 Task: Find connections with filter location Villazón with filter topic #DigitalMarketingwith filter profile language Potuguese with filter current company Pocket FM with filter school JAGRAN COLLEGE OF ARTS, SCIENCE & COMMERCE, JUHI, with filter industry Glass, Ceramics and Concrete Manufacturing with filter service category CateringChange with filter keywords title Accounting Analyst
Action: Mouse moved to (552, 82)
Screenshot: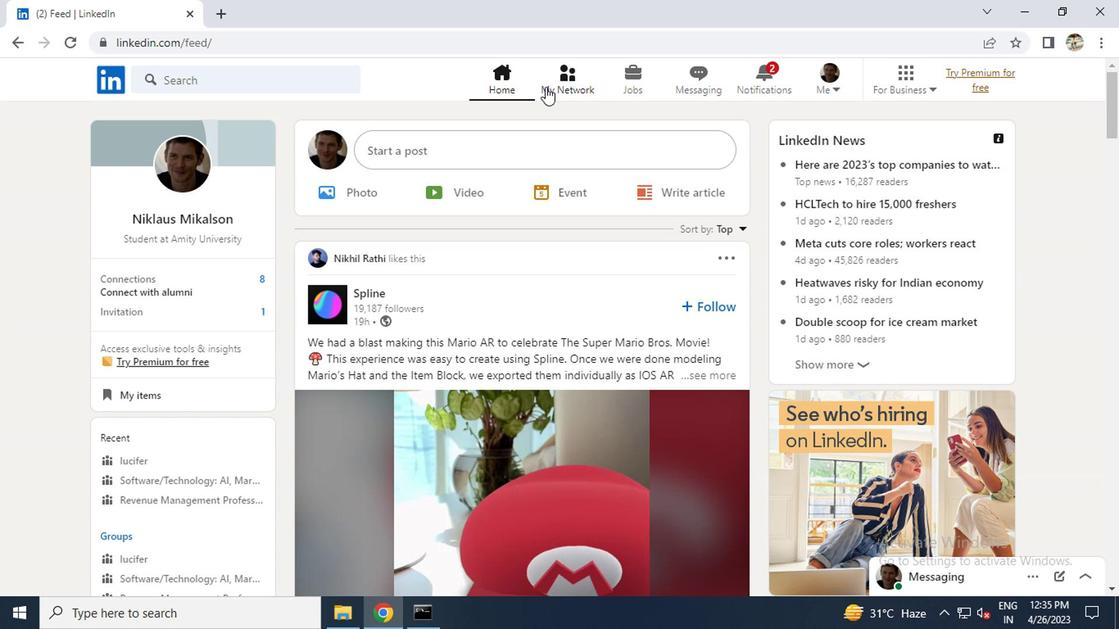 
Action: Mouse pressed left at (552, 82)
Screenshot: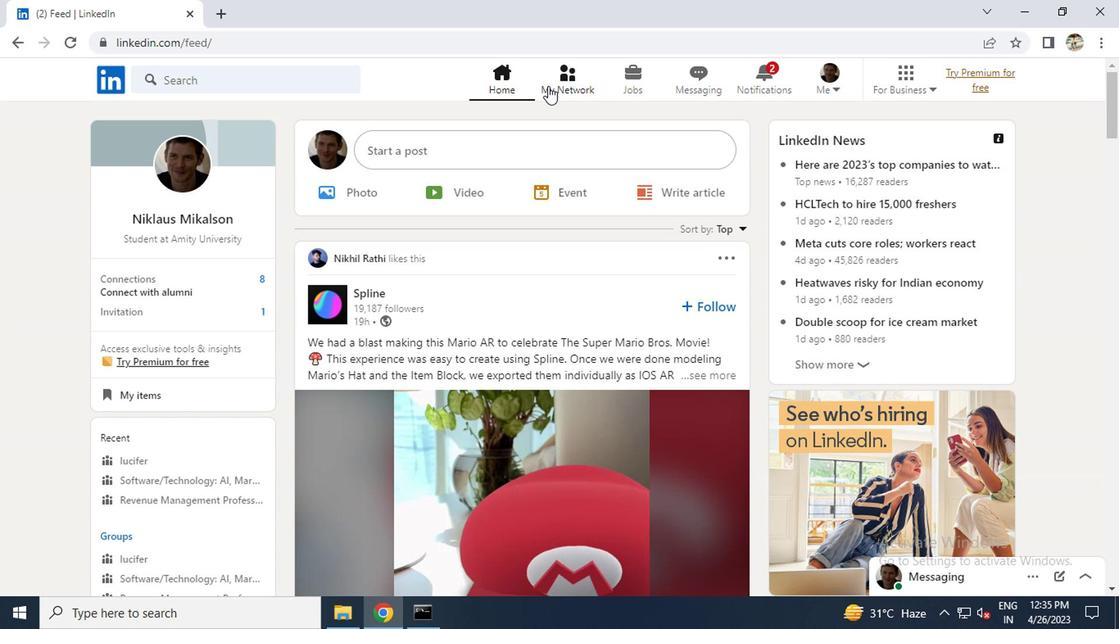 
Action: Mouse moved to (194, 172)
Screenshot: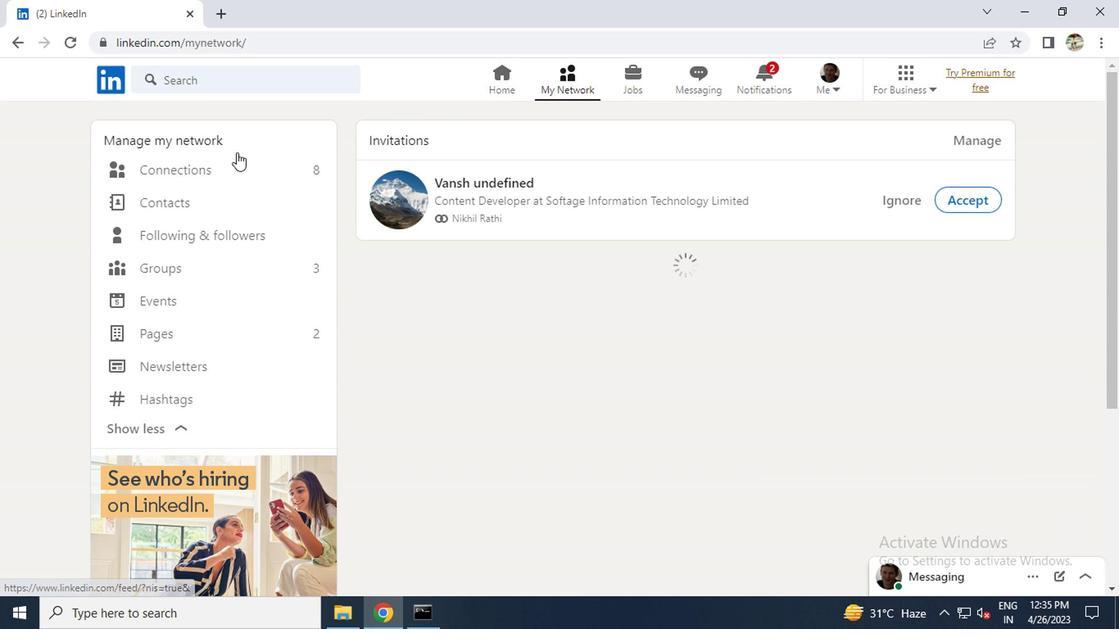 
Action: Mouse pressed left at (194, 172)
Screenshot: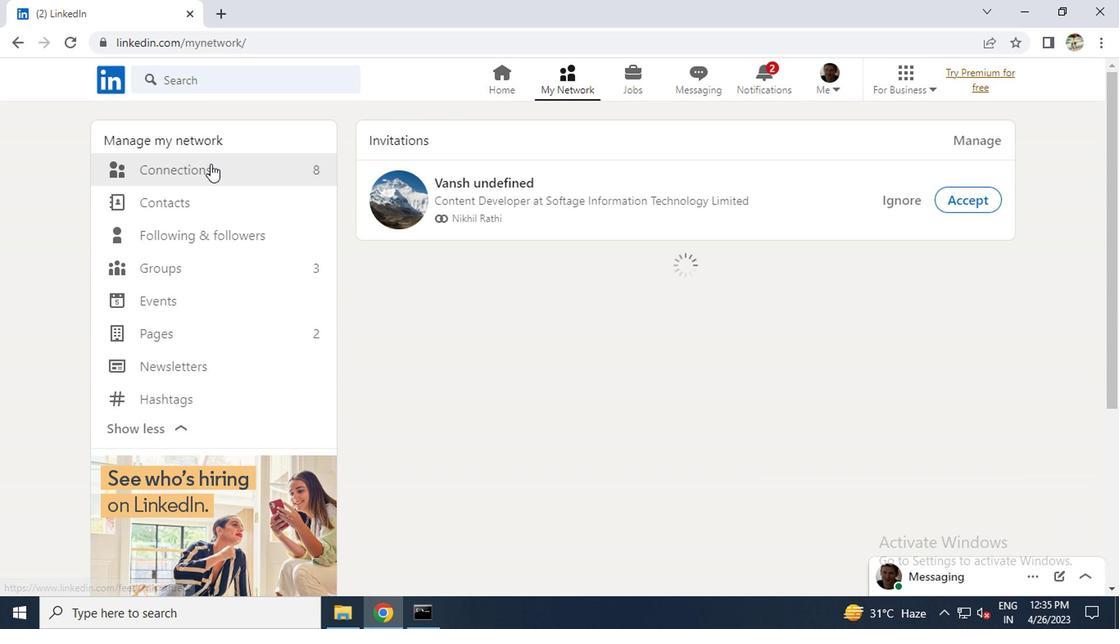 
Action: Mouse moved to (658, 172)
Screenshot: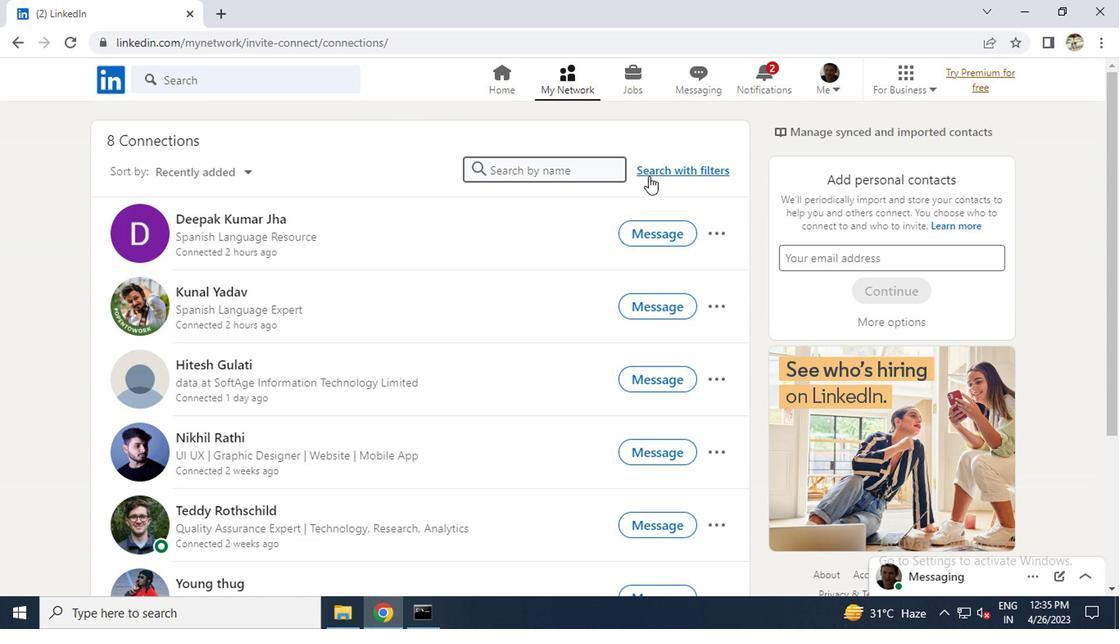 
Action: Mouse pressed left at (658, 172)
Screenshot: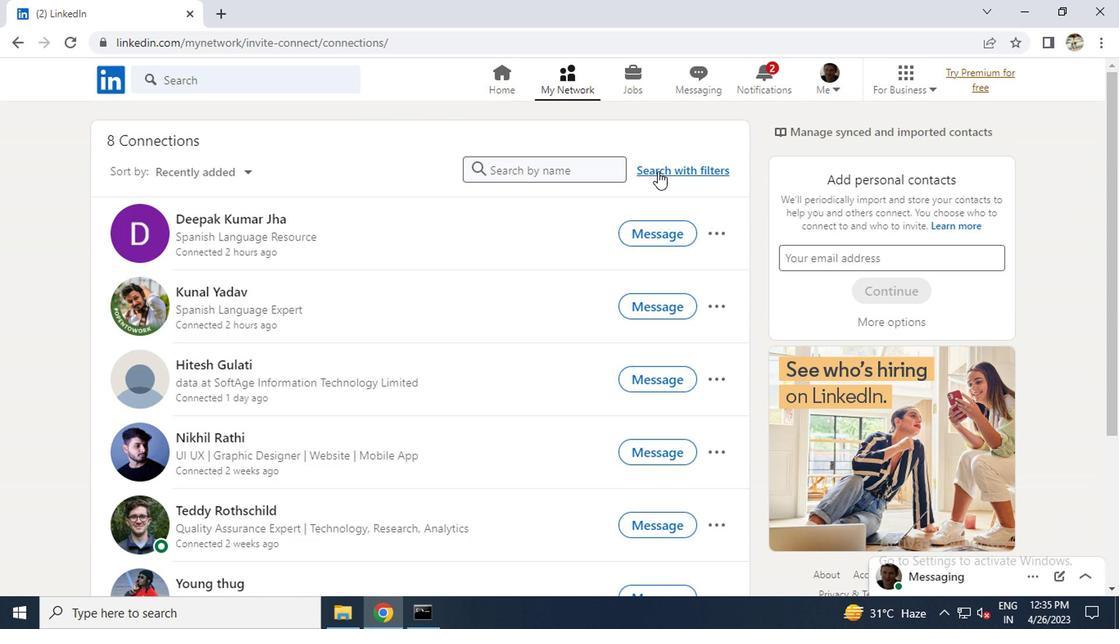 
Action: Mouse moved to (531, 120)
Screenshot: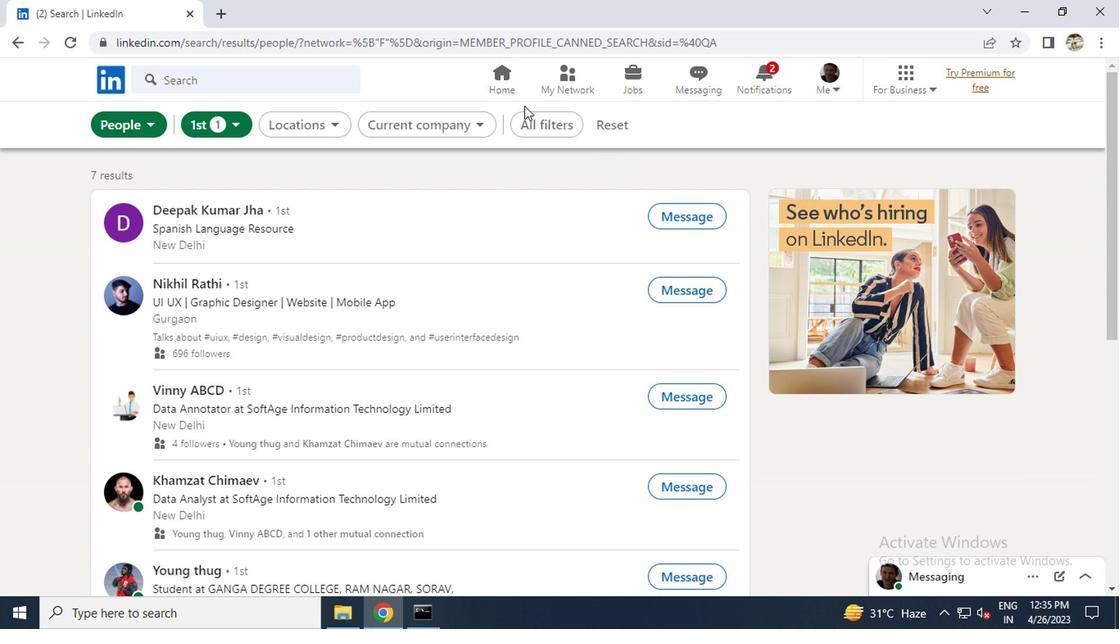 
Action: Mouse pressed left at (531, 120)
Screenshot: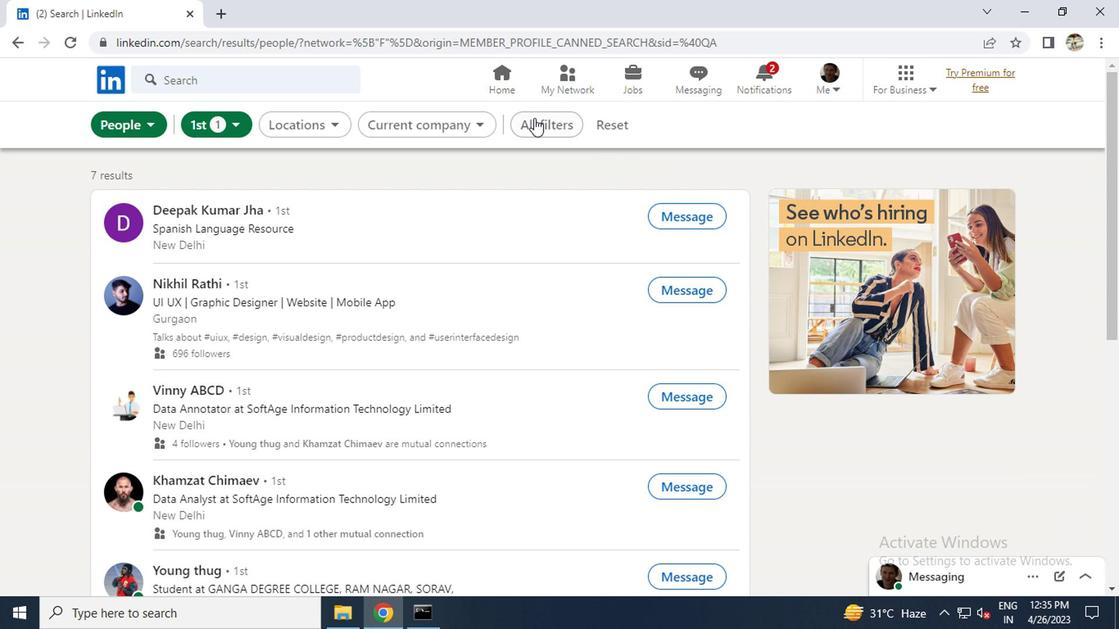 
Action: Mouse moved to (673, 306)
Screenshot: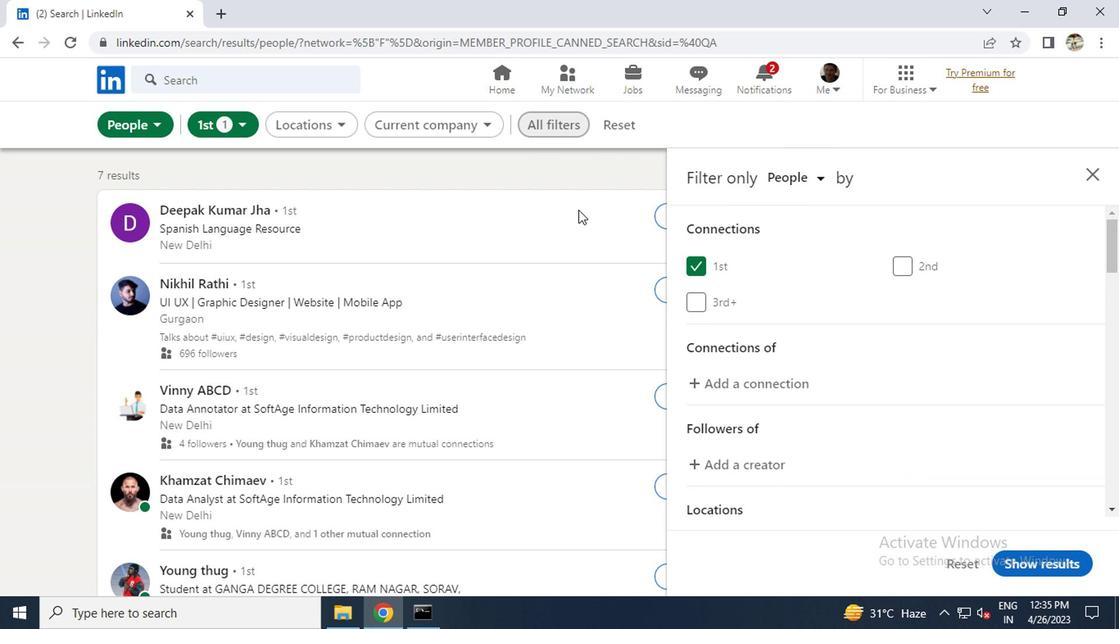
Action: Mouse scrolled (673, 306) with delta (0, 0)
Screenshot: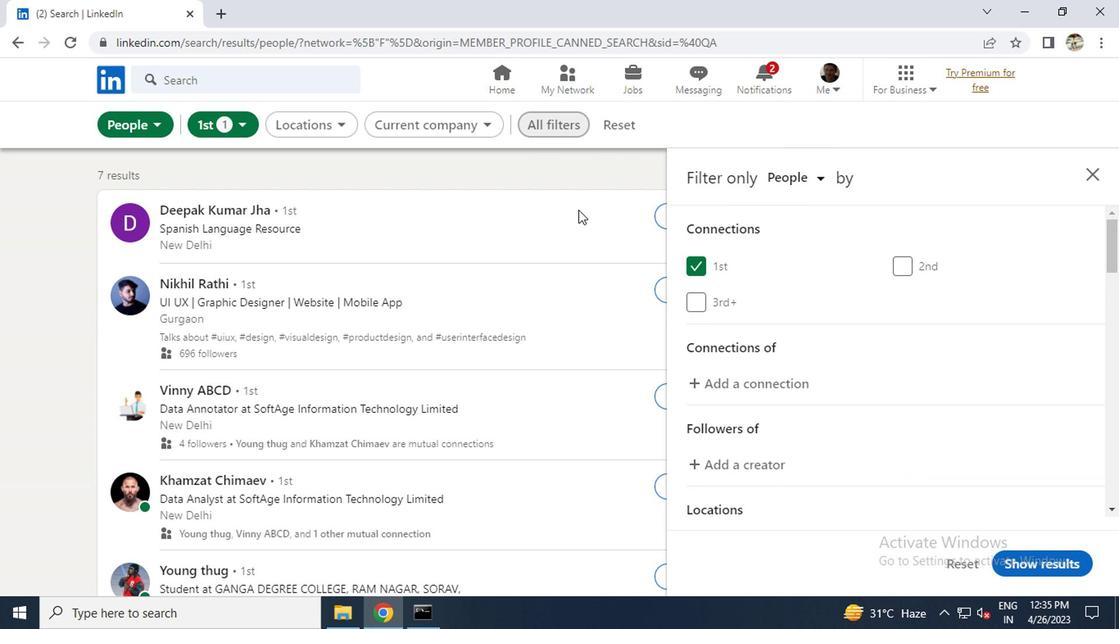 
Action: Mouse scrolled (673, 306) with delta (0, 0)
Screenshot: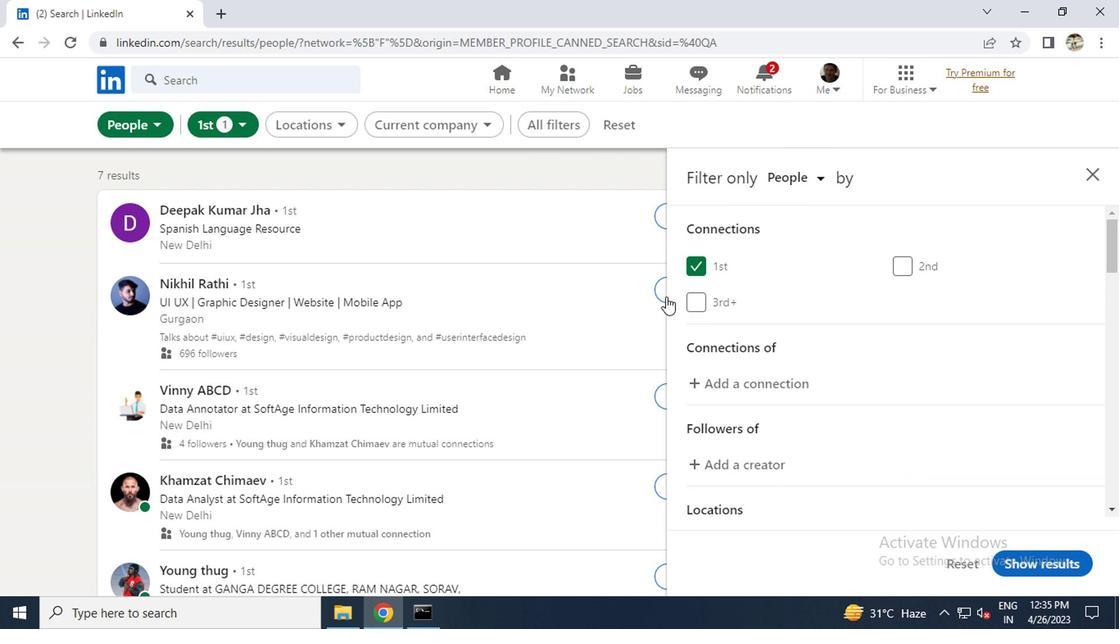 
Action: Mouse moved to (918, 453)
Screenshot: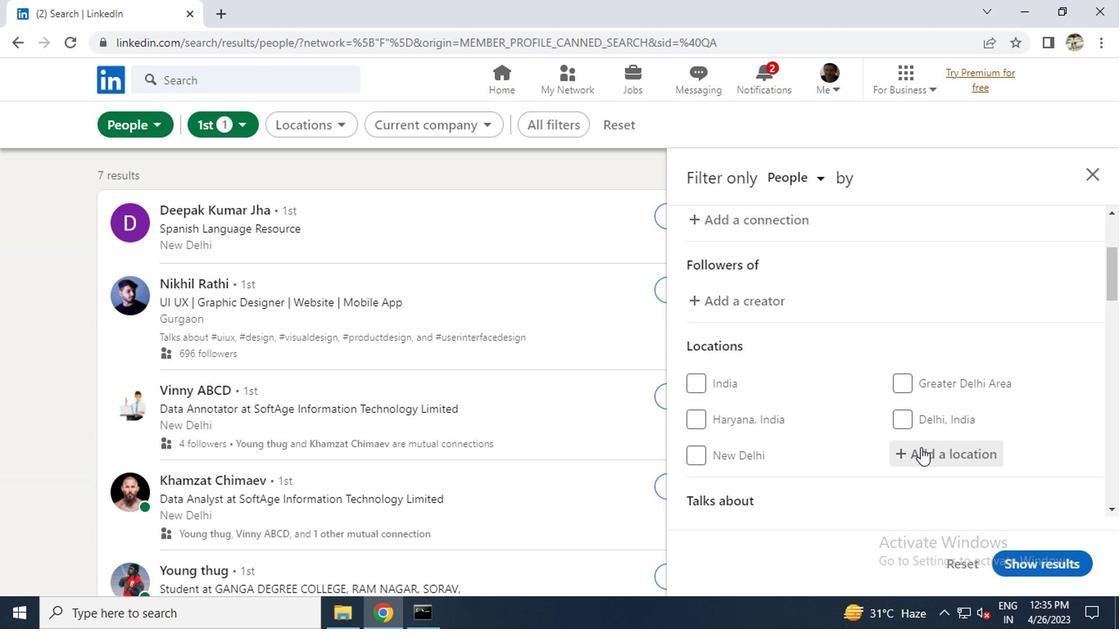 
Action: Mouse pressed left at (918, 453)
Screenshot: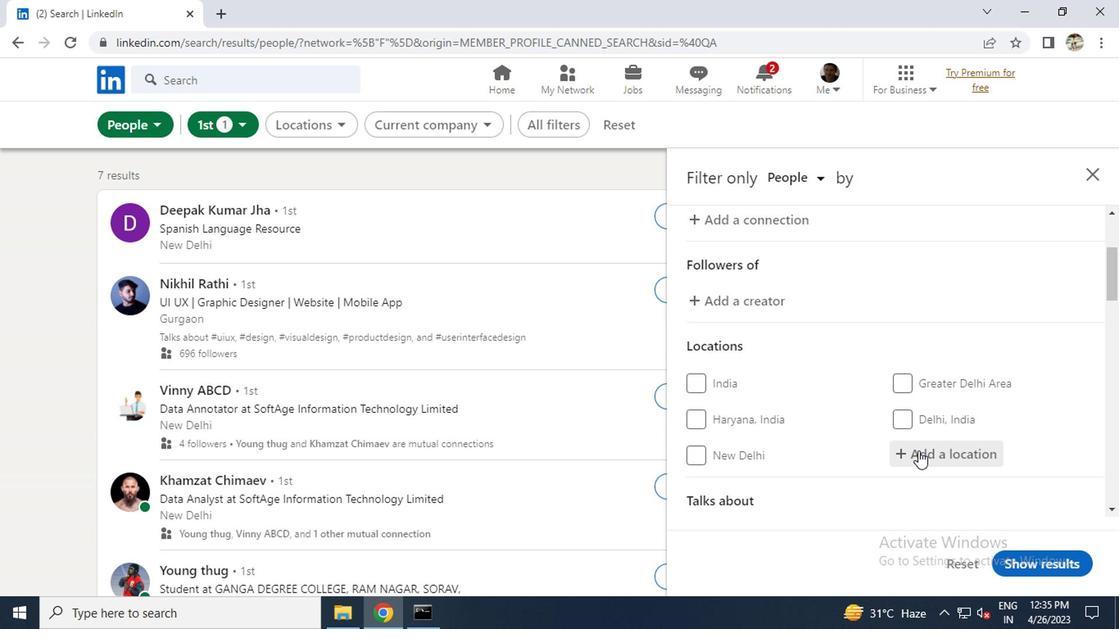 
Action: Key pressed <Key.caps_lock>v<Key.caps_lock>illazon<Key.enter>
Screenshot: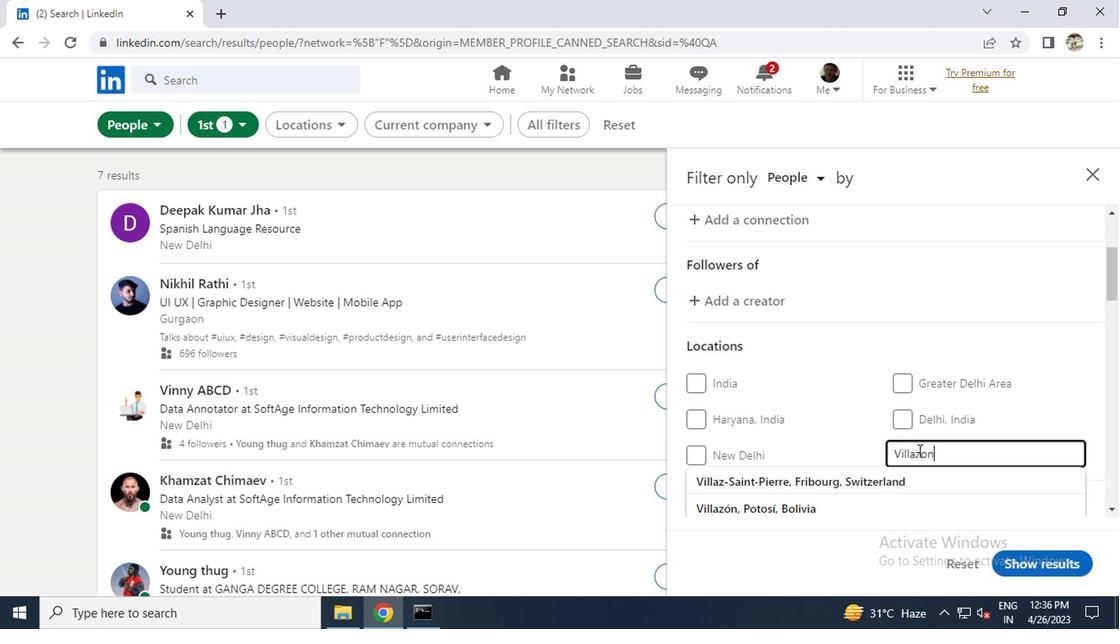 
Action: Mouse moved to (919, 453)
Screenshot: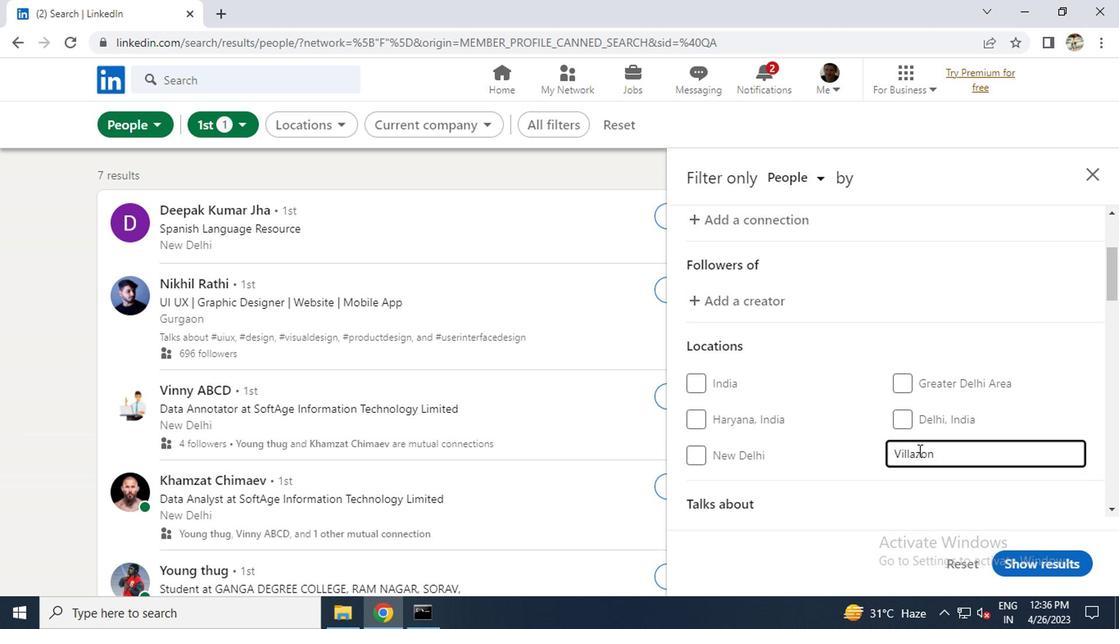 
Action: Mouse scrolled (919, 452) with delta (0, -1)
Screenshot: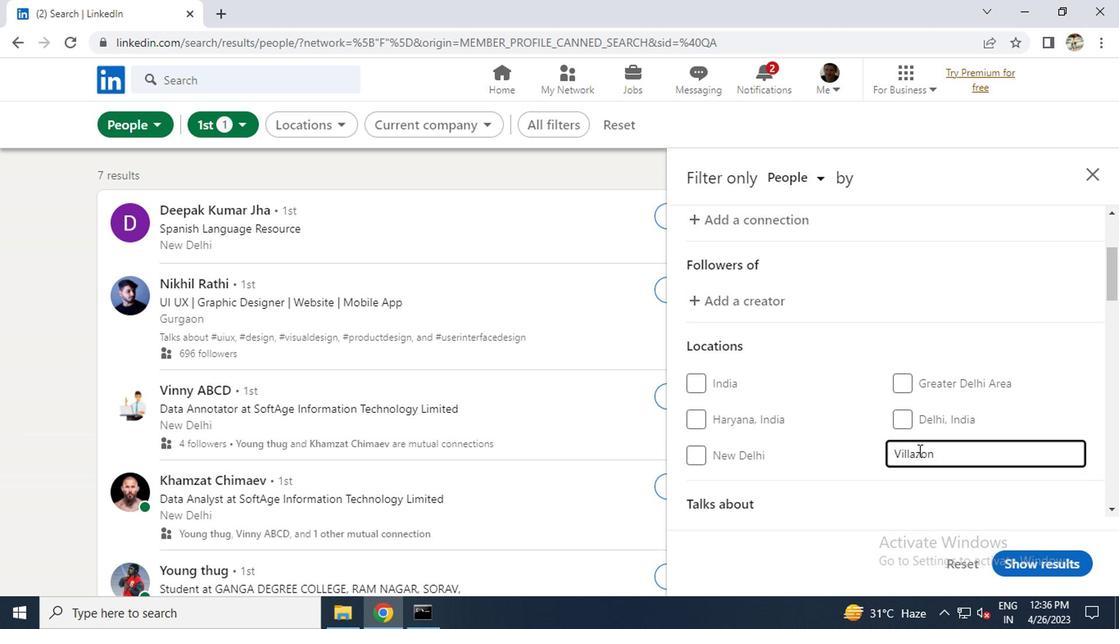 
Action: Mouse scrolled (919, 452) with delta (0, -1)
Screenshot: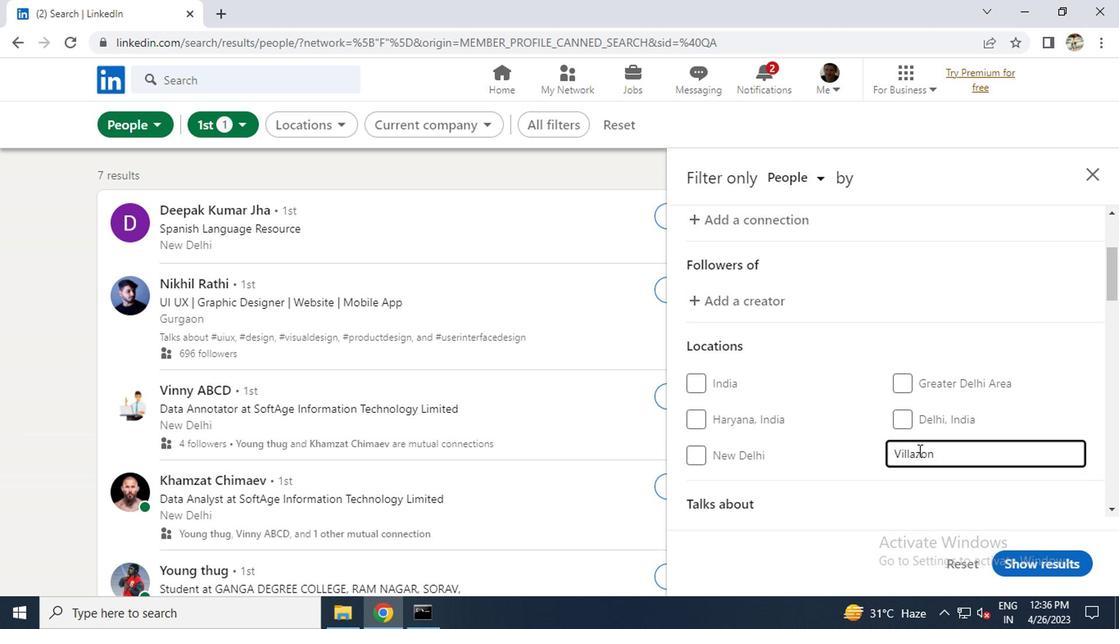 
Action: Mouse pressed left at (919, 453)
Screenshot: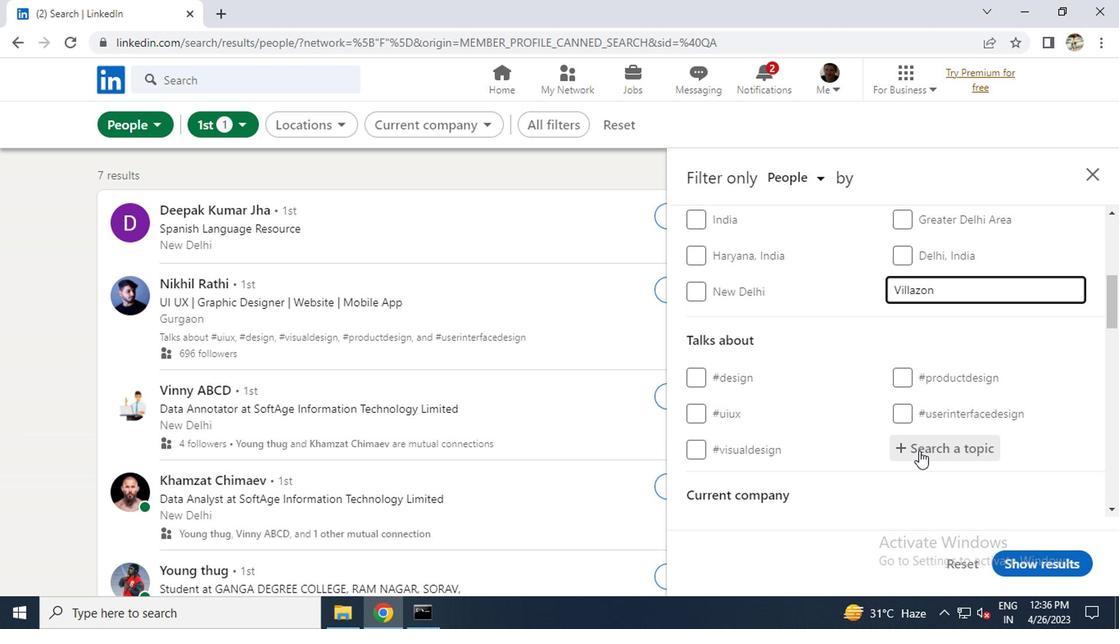 
Action: Key pressed <Key.shift>#<Key.caps_lock>D<Key.caps_lock>IGITAKMARKETINH<Key.backspace>G
Screenshot: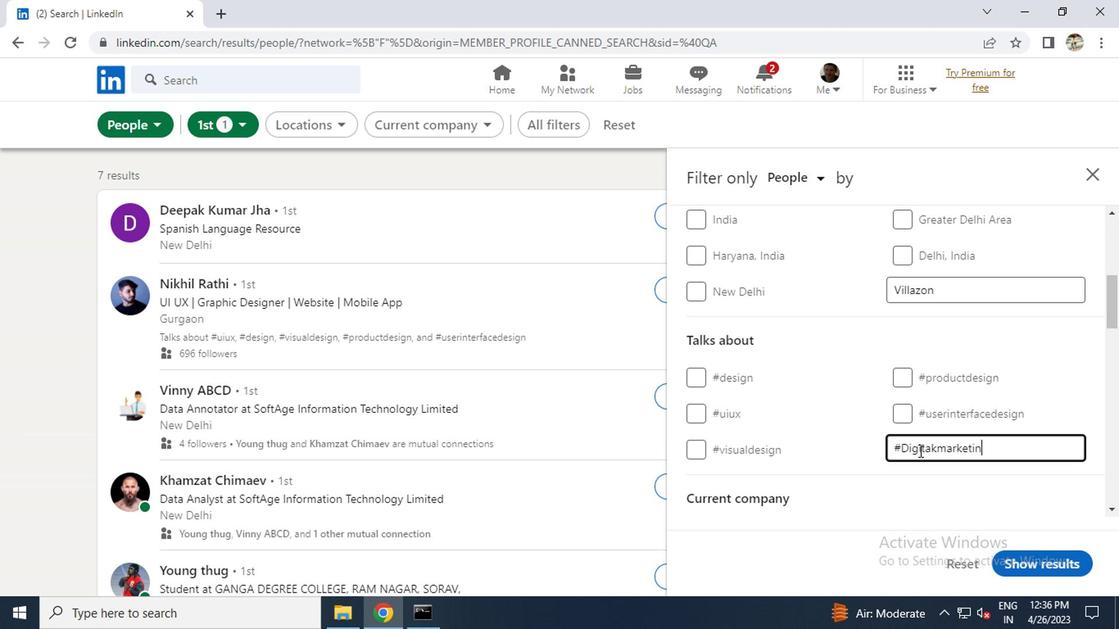 
Action: Mouse moved to (922, 450)
Screenshot: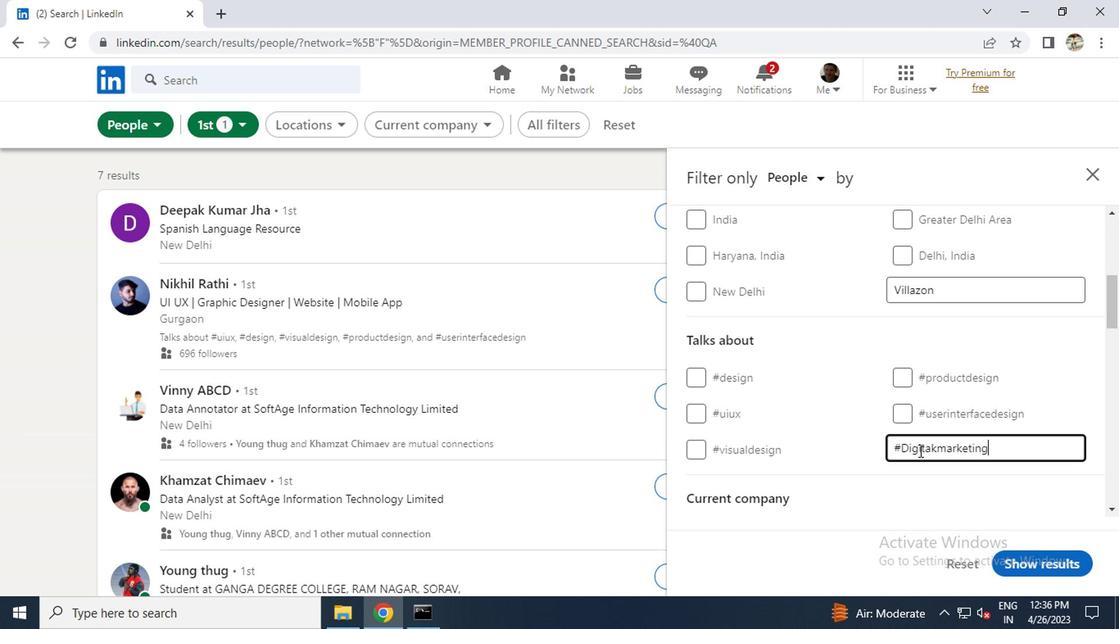 
Action: Mouse scrolled (922, 449) with delta (0, 0)
Screenshot: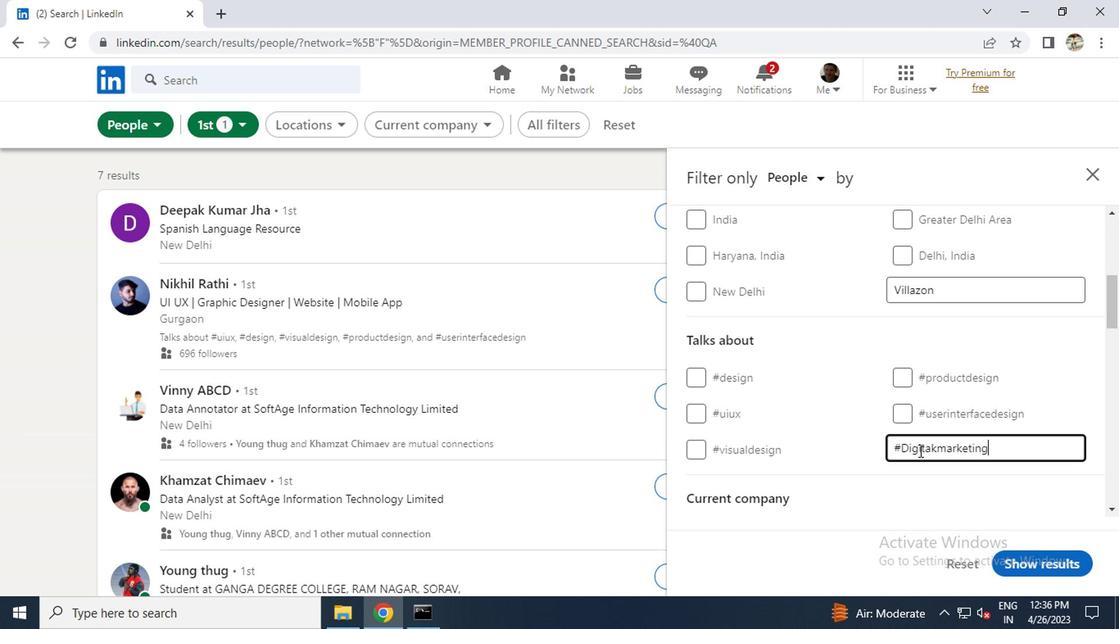 
Action: Mouse scrolled (922, 449) with delta (0, 0)
Screenshot: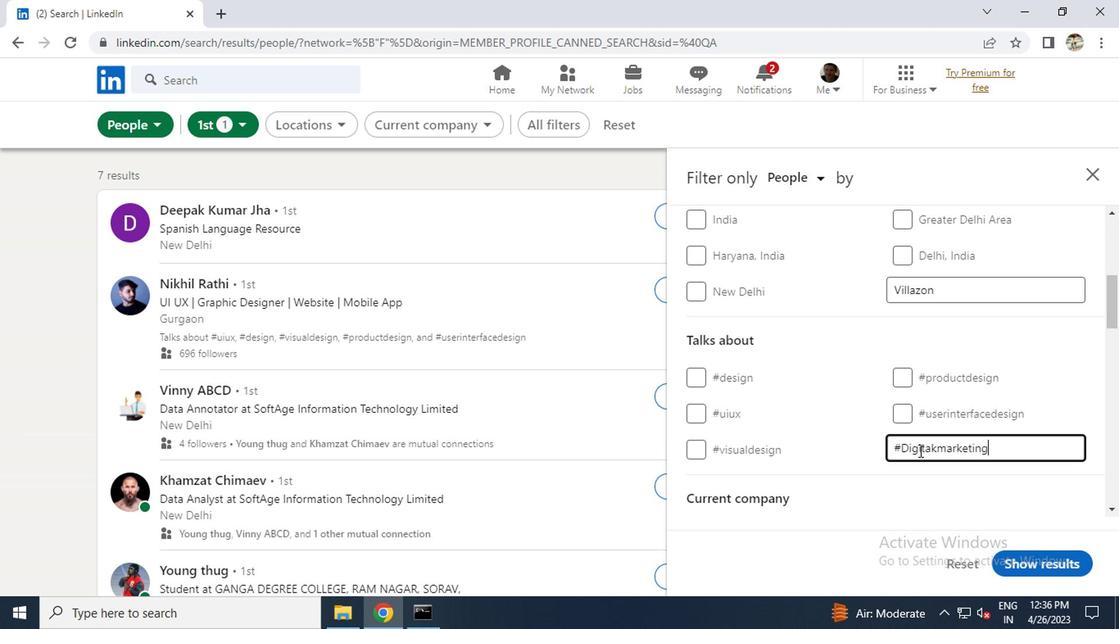 
Action: Mouse scrolled (922, 449) with delta (0, 0)
Screenshot: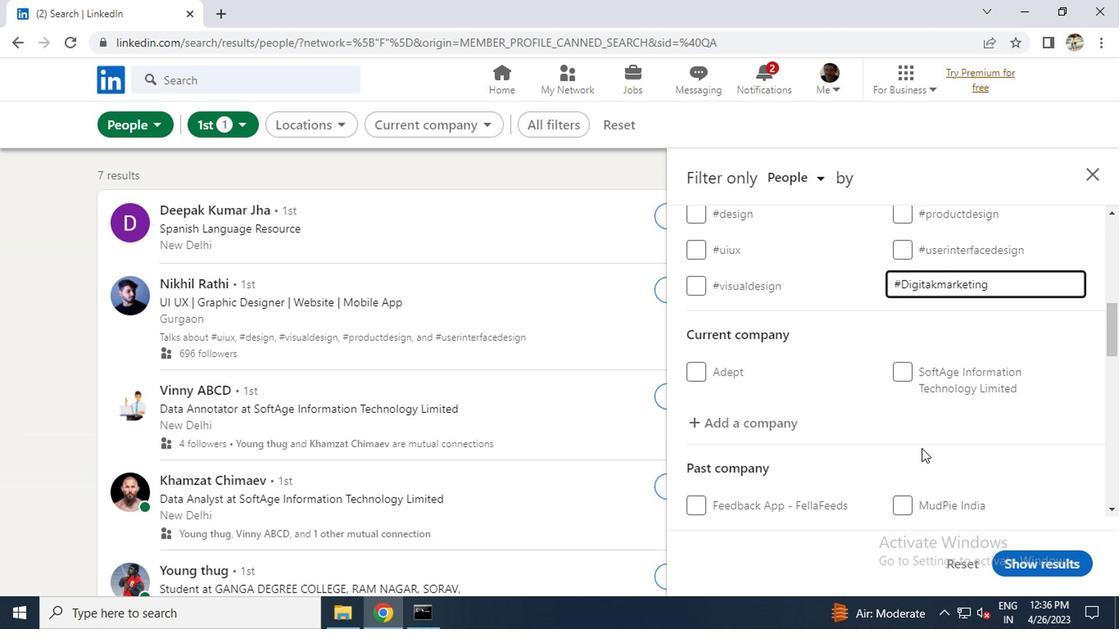 
Action: Mouse scrolled (922, 449) with delta (0, 0)
Screenshot: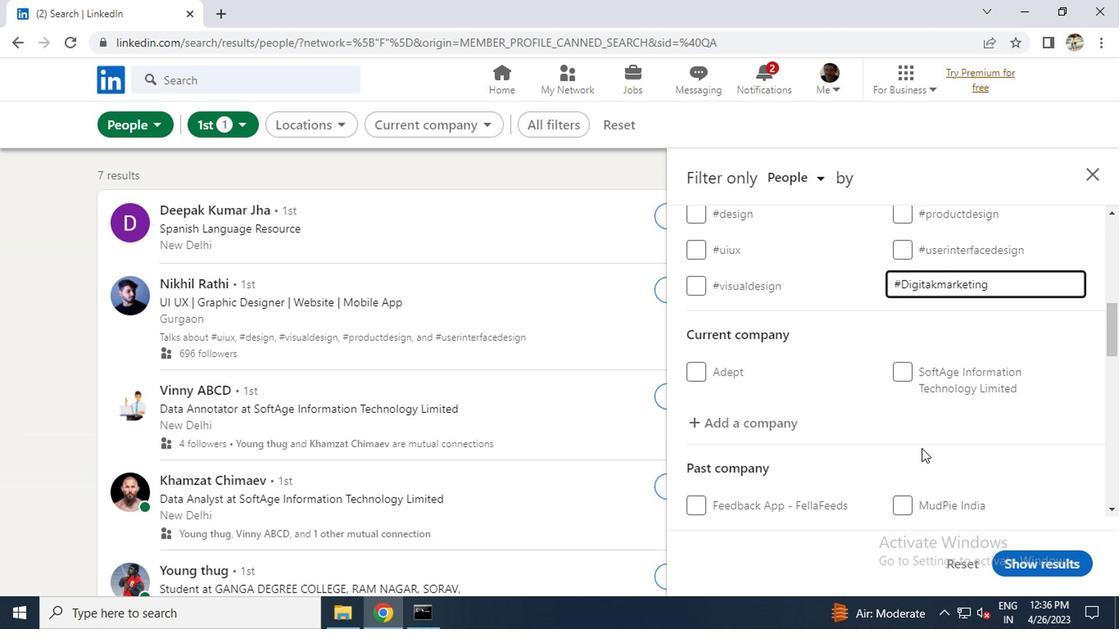 
Action: Mouse scrolled (922, 449) with delta (0, 0)
Screenshot: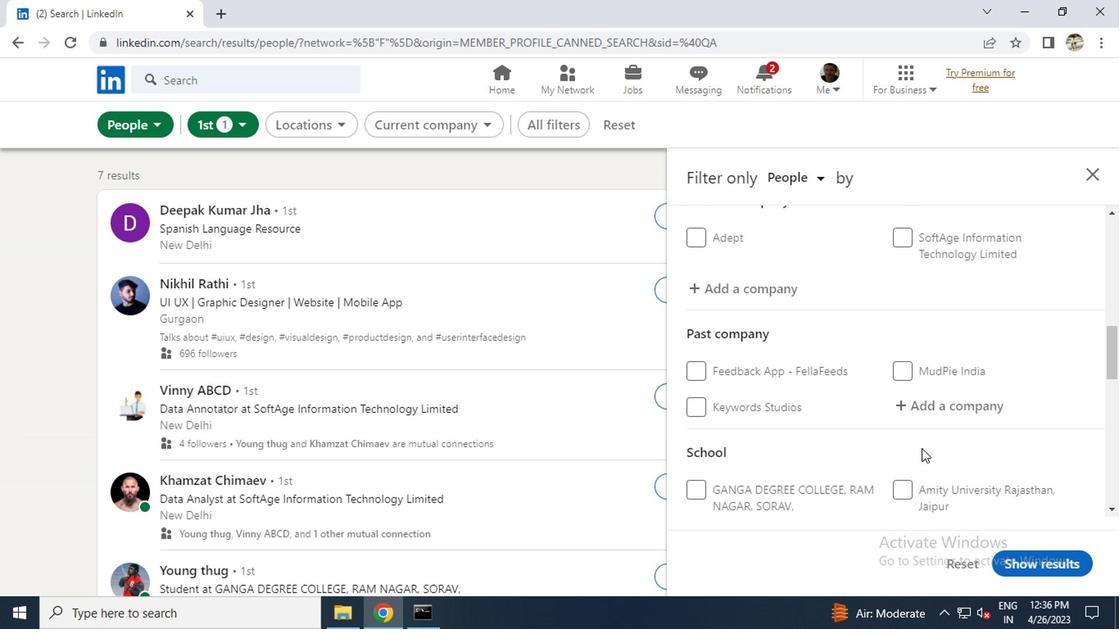 
Action: Mouse scrolled (922, 449) with delta (0, 0)
Screenshot: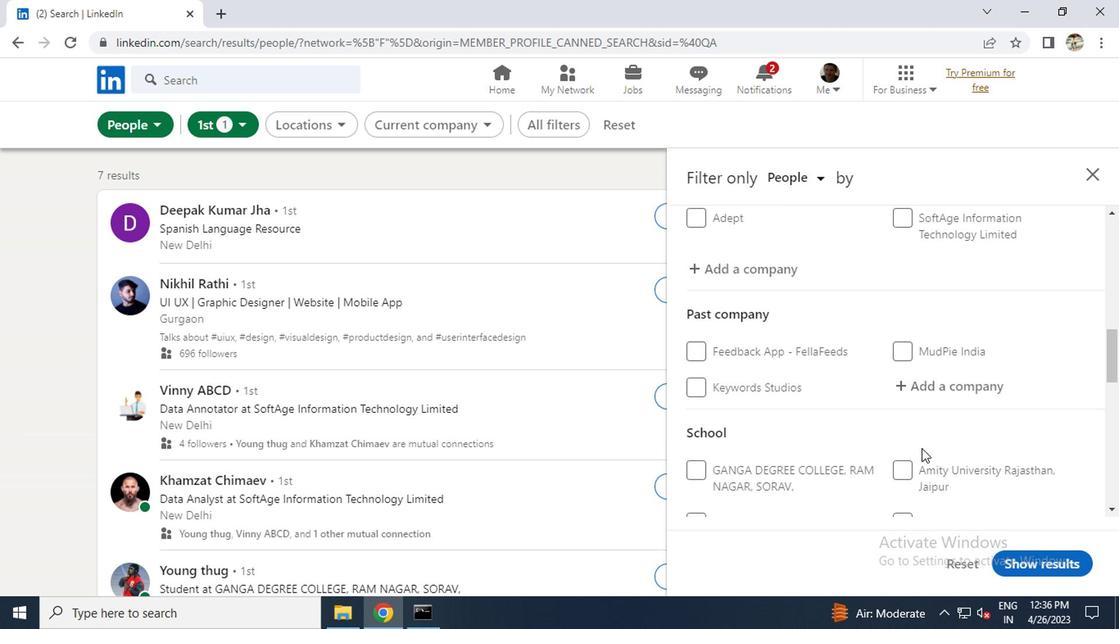 
Action: Mouse moved to (924, 449)
Screenshot: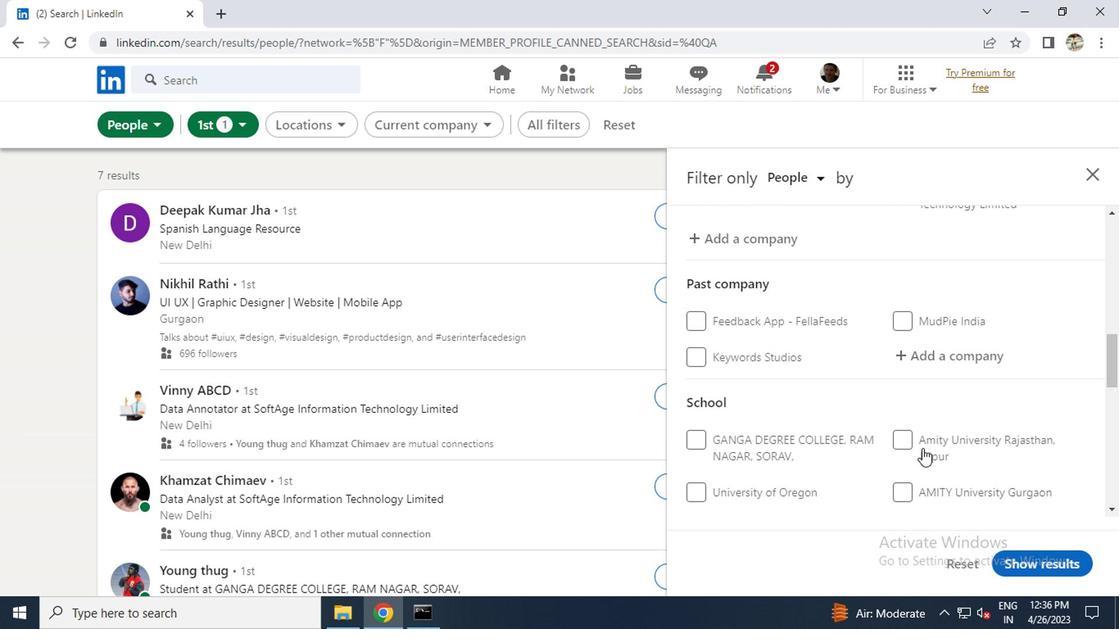 
Action: Mouse scrolled (924, 447) with delta (0, -1)
Screenshot: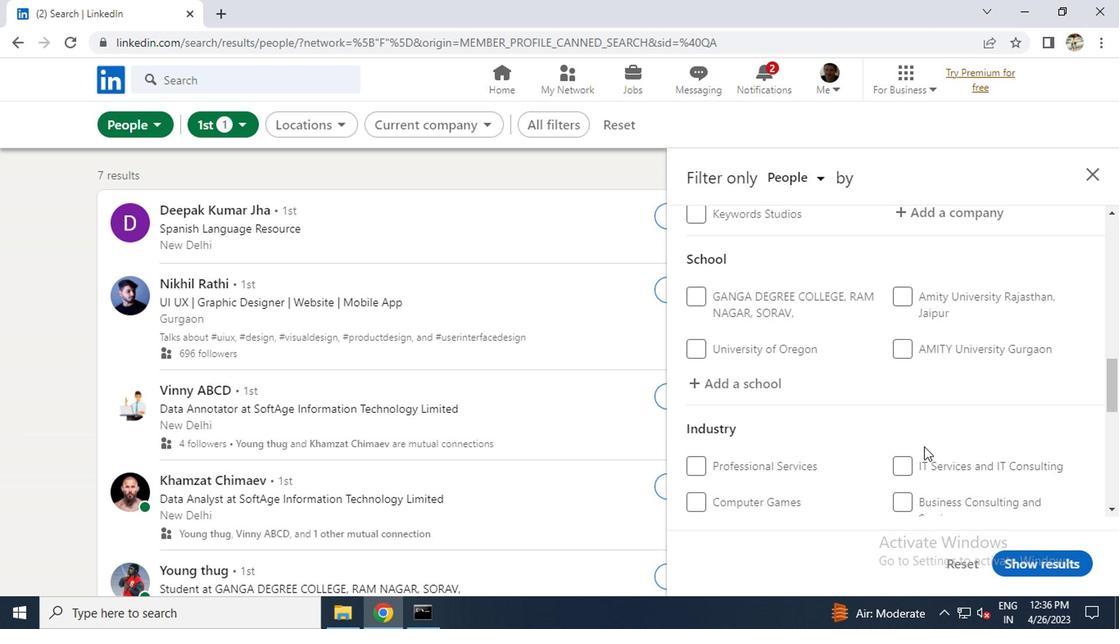 
Action: Mouse scrolled (924, 447) with delta (0, -1)
Screenshot: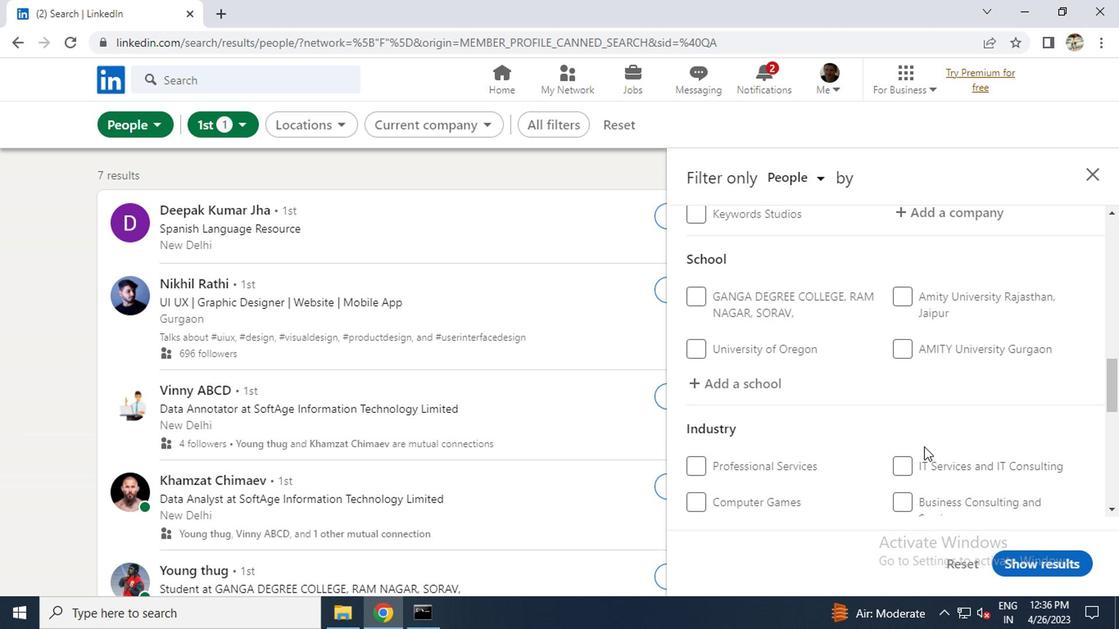 
Action: Mouse scrolled (924, 447) with delta (0, -1)
Screenshot: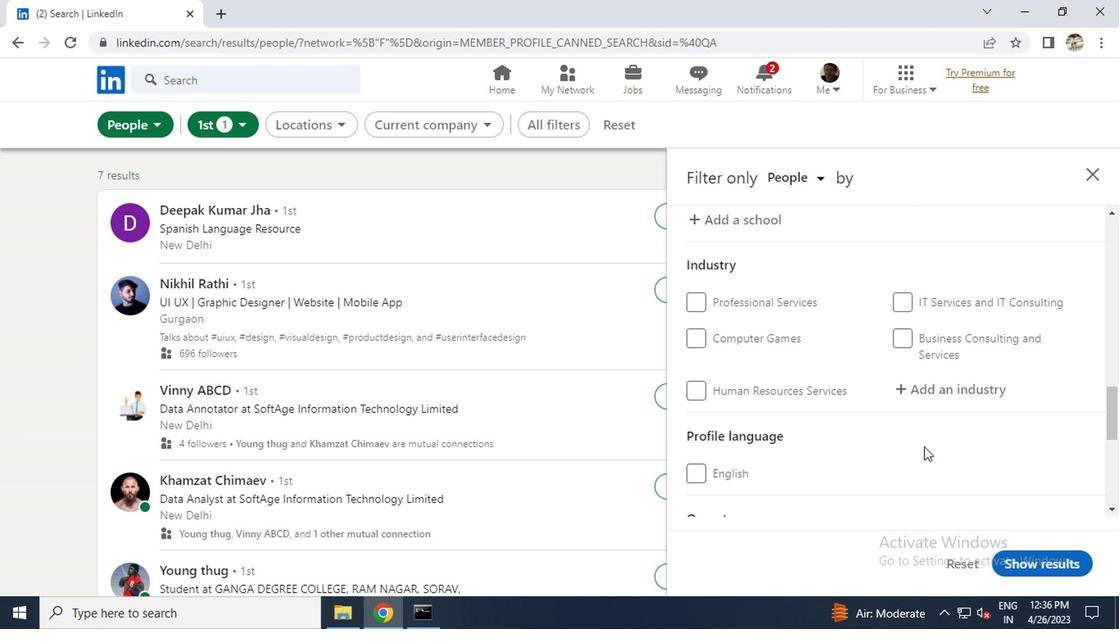 
Action: Mouse moved to (925, 449)
Screenshot: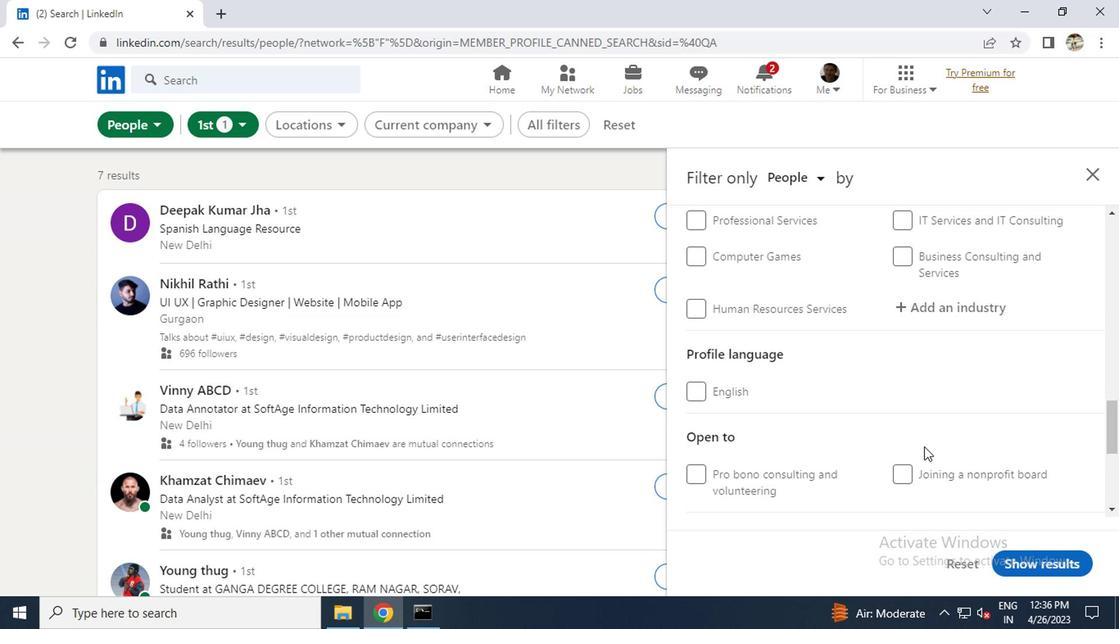 
Action: Mouse scrolled (925, 449) with delta (0, 0)
Screenshot: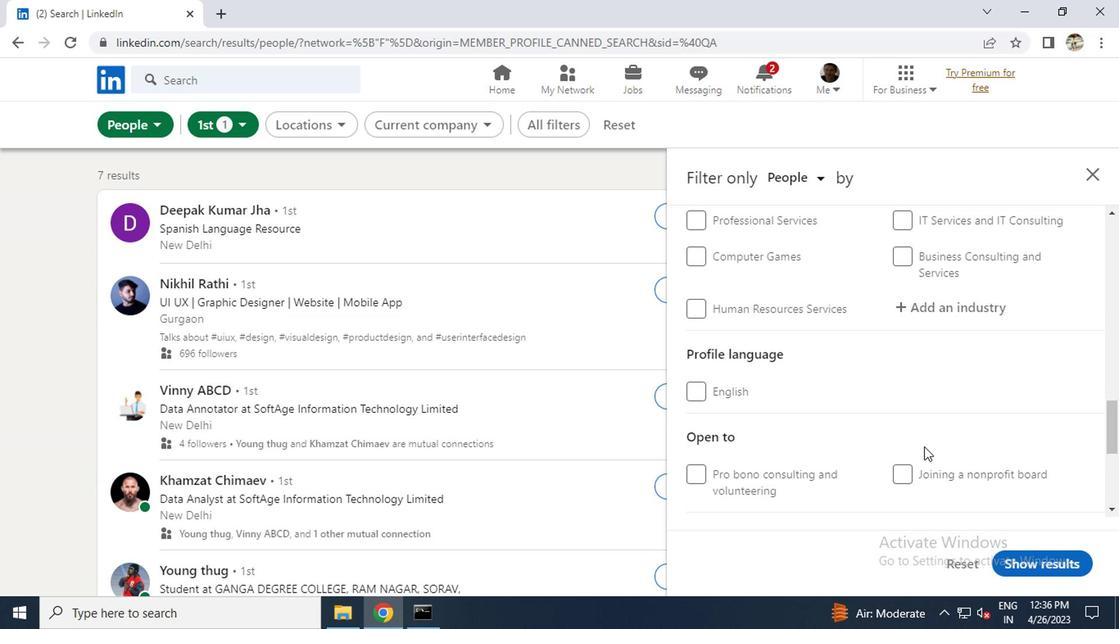 
Action: Mouse scrolled (925, 449) with delta (0, 0)
Screenshot: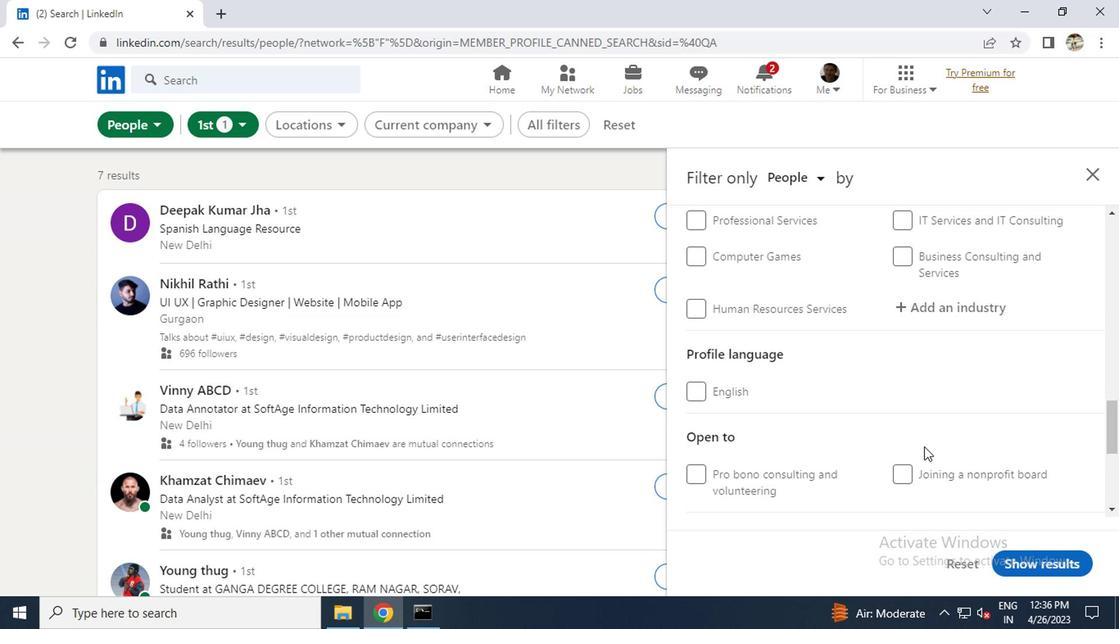 
Action: Mouse scrolled (925, 449) with delta (0, 0)
Screenshot: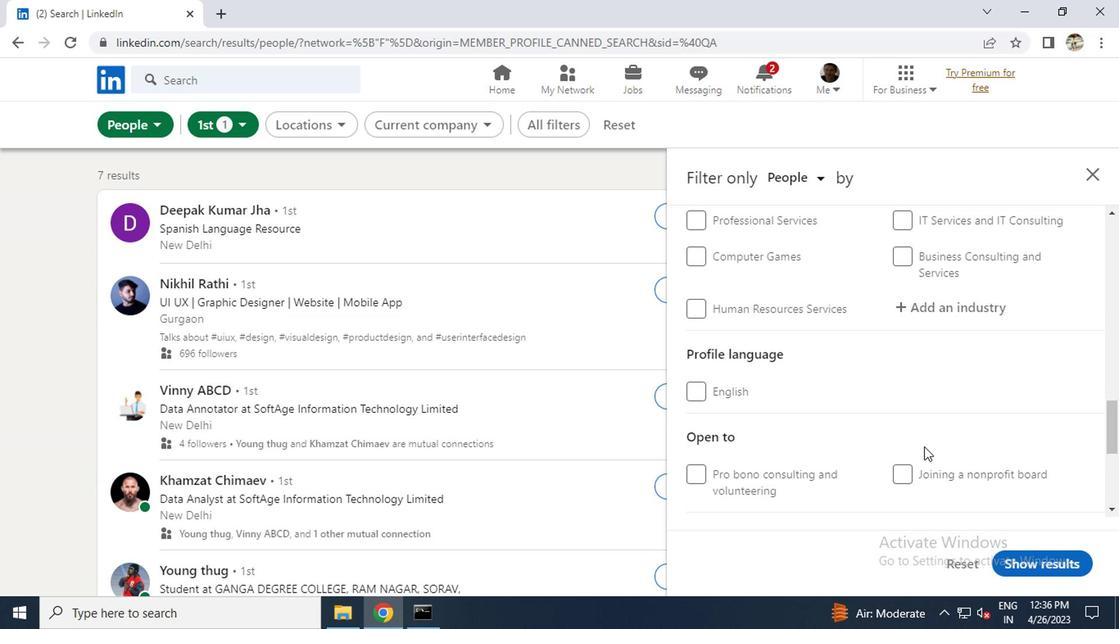 
Action: Mouse moved to (926, 445)
Screenshot: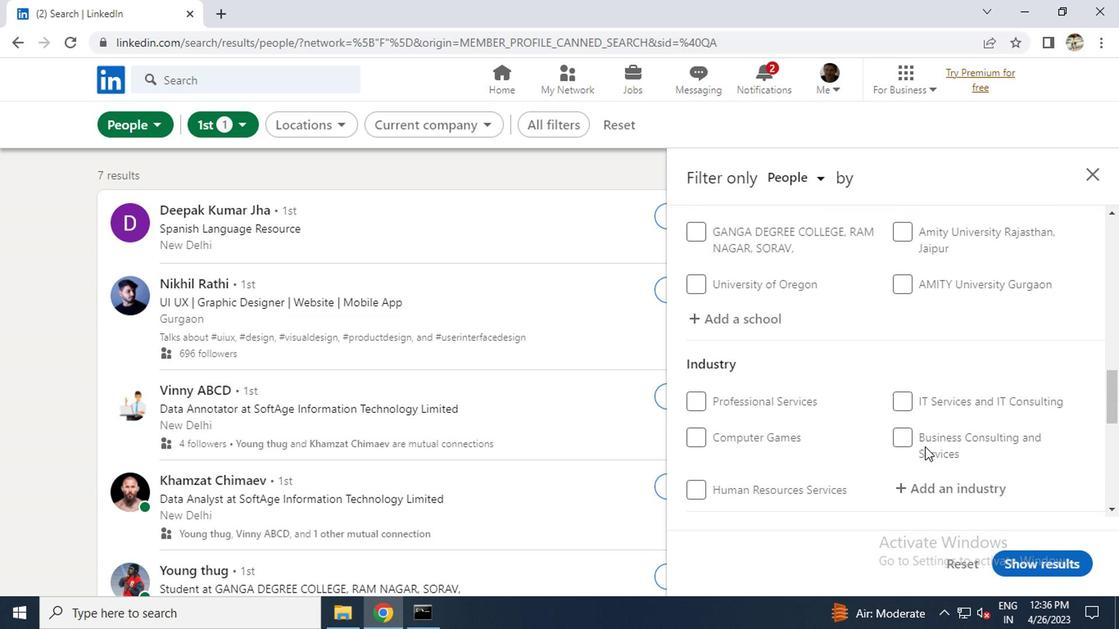 
Action: Mouse scrolled (926, 446) with delta (0, 0)
Screenshot: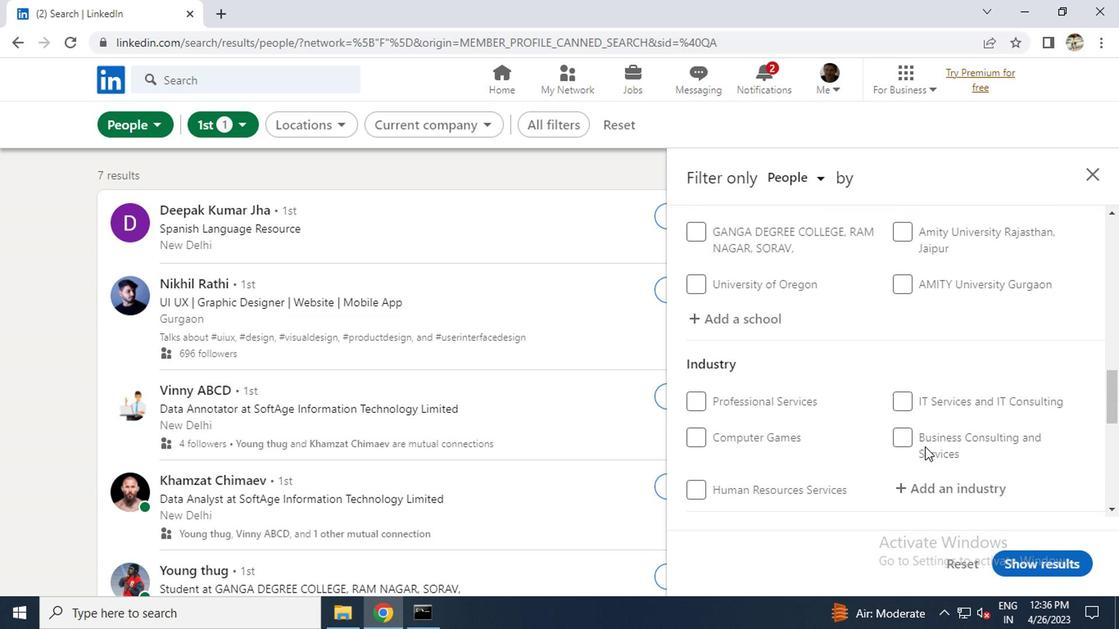 
Action: Mouse scrolled (926, 446) with delta (0, 0)
Screenshot: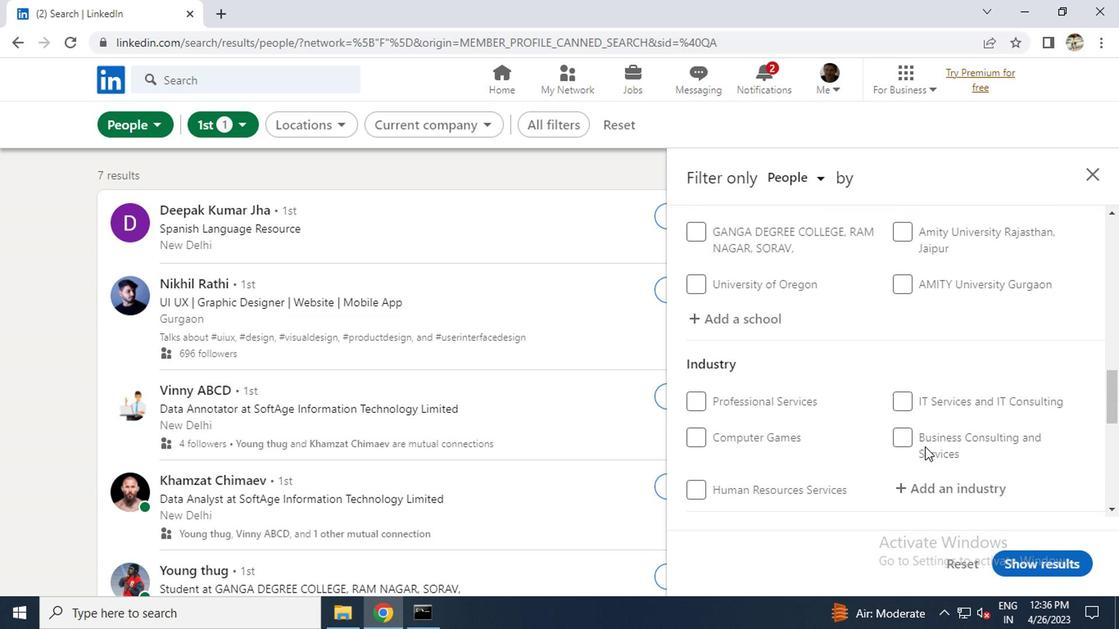 
Action: Mouse scrolled (926, 446) with delta (0, 0)
Screenshot: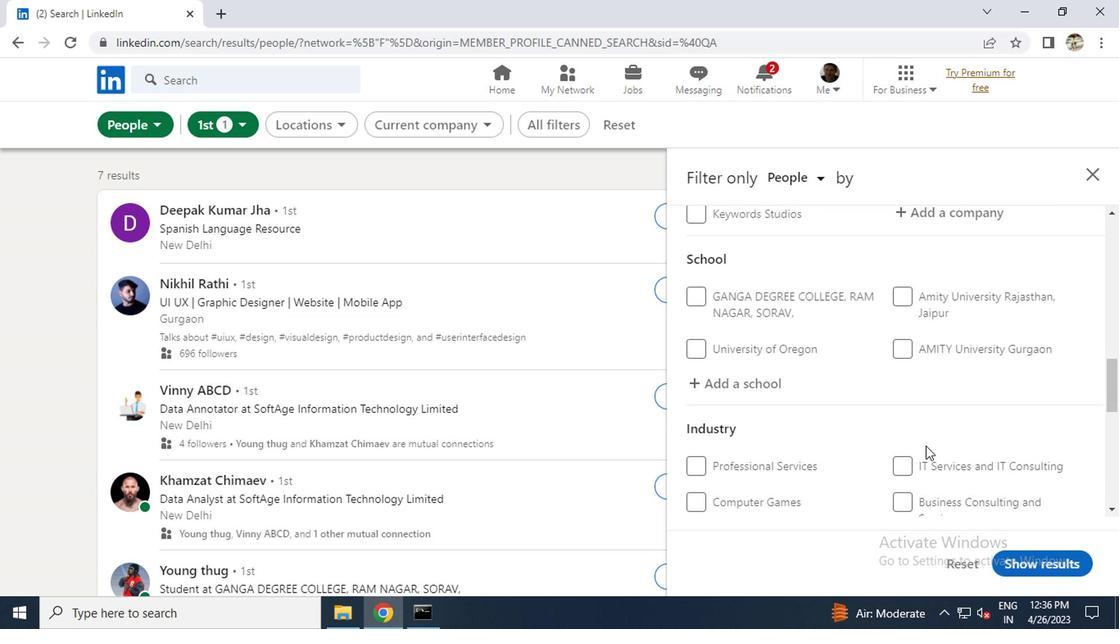 
Action: Mouse scrolled (926, 446) with delta (0, 0)
Screenshot: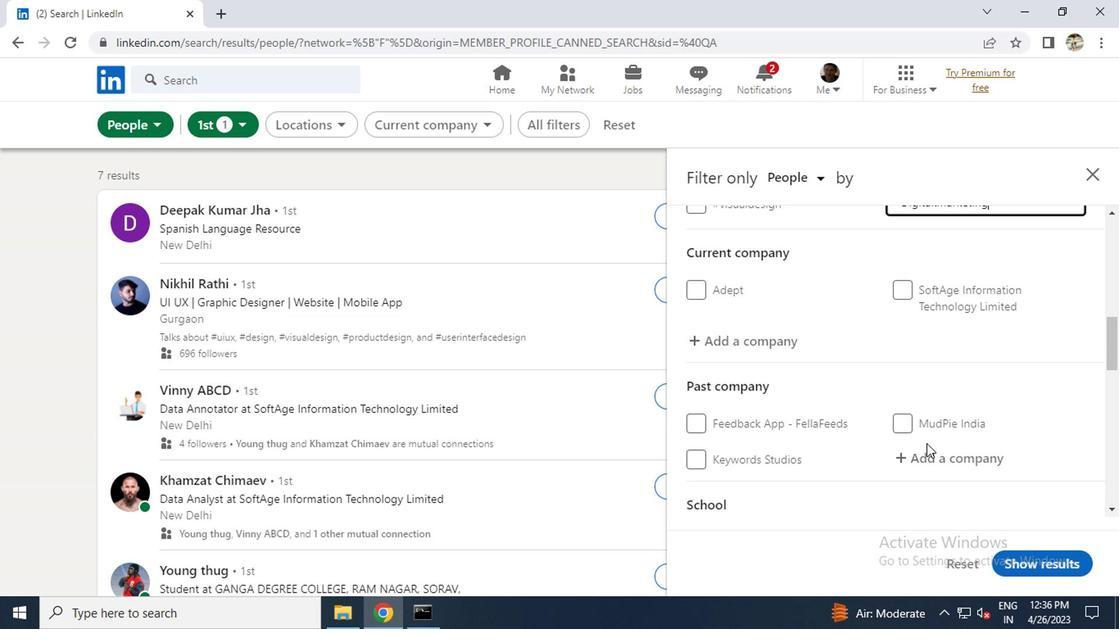 
Action: Mouse moved to (767, 417)
Screenshot: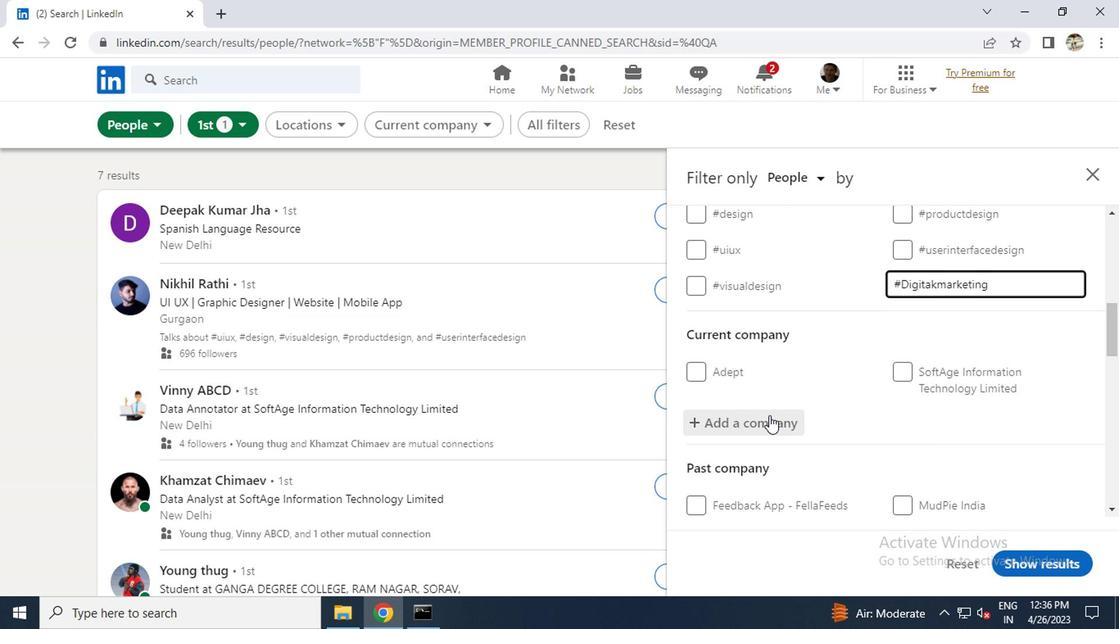
Action: Mouse pressed left at (767, 417)
Screenshot: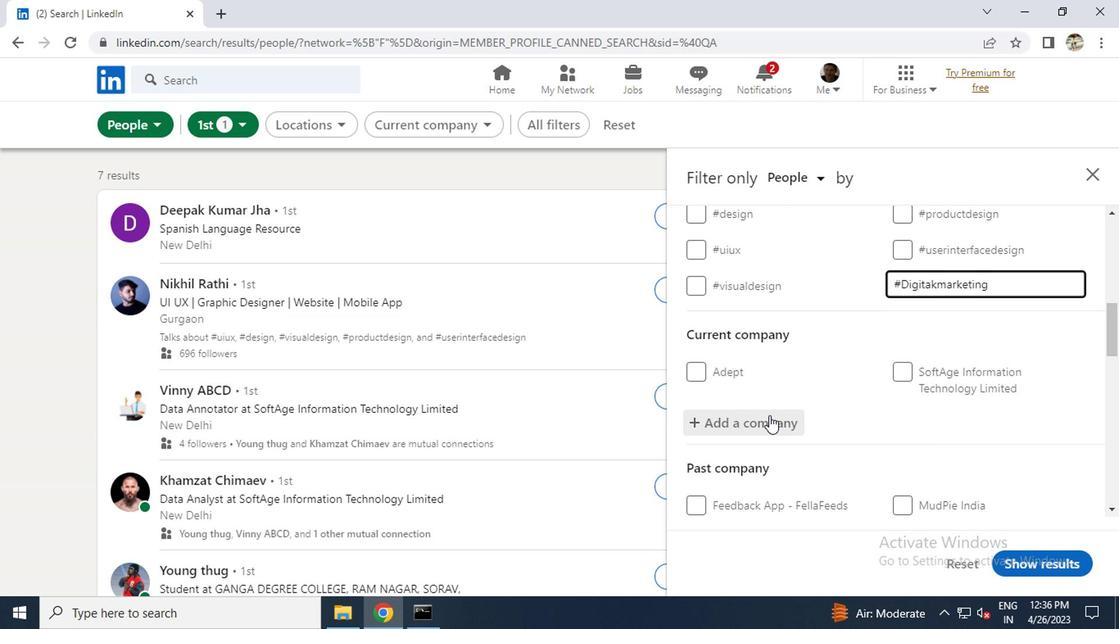 
Action: Key pressed <Key.caps_lock>P<Key.caps_lock>OCKET
Screenshot: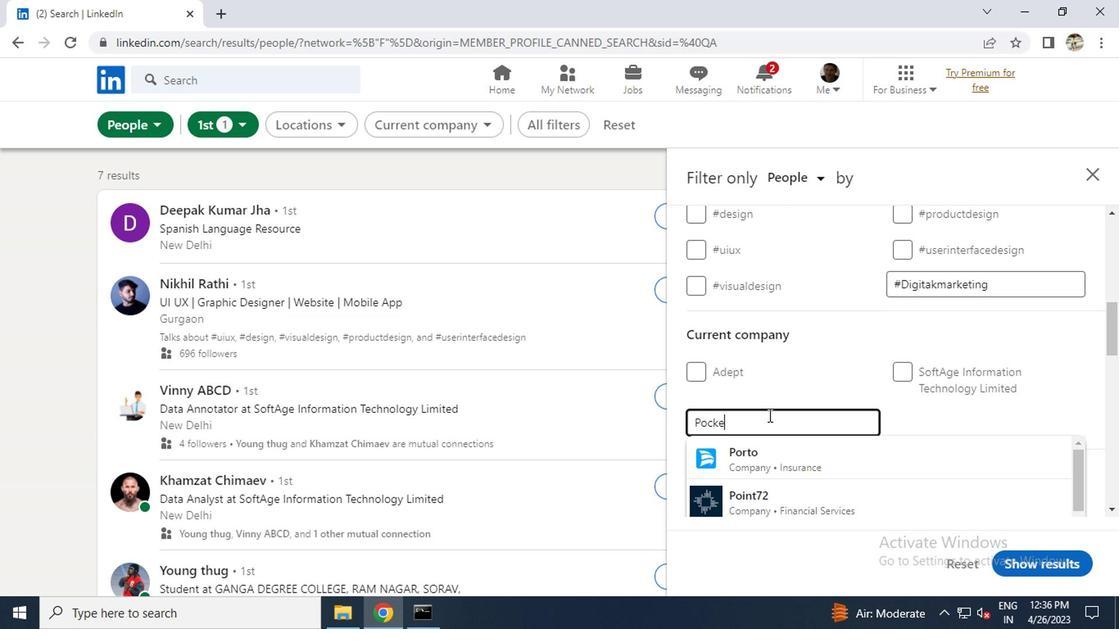 
Action: Mouse moved to (761, 452)
Screenshot: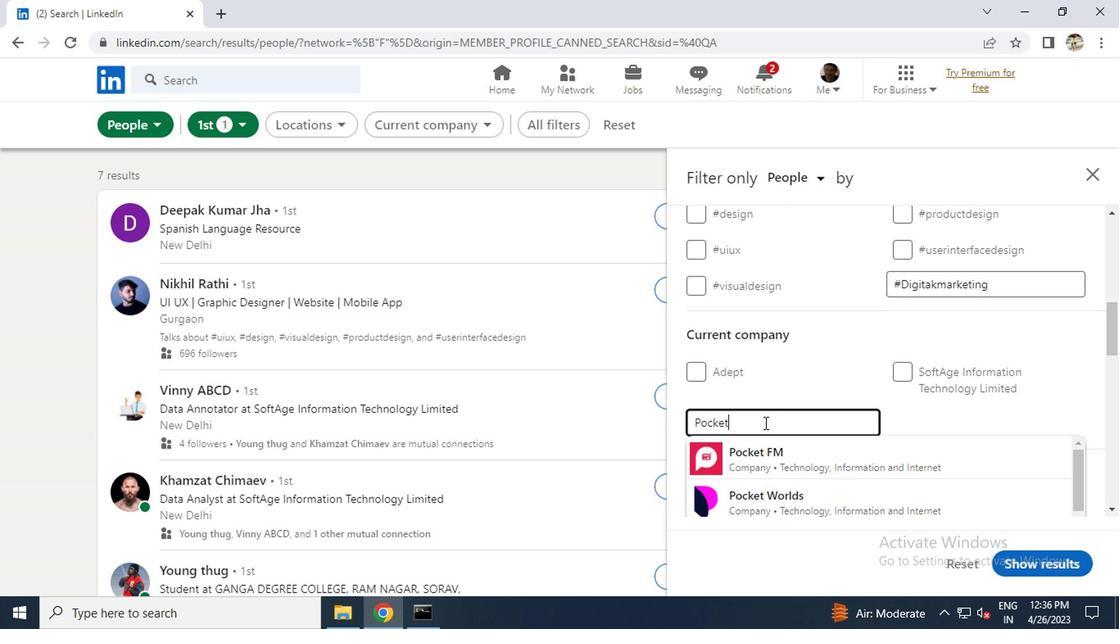 
Action: Mouse pressed left at (761, 452)
Screenshot: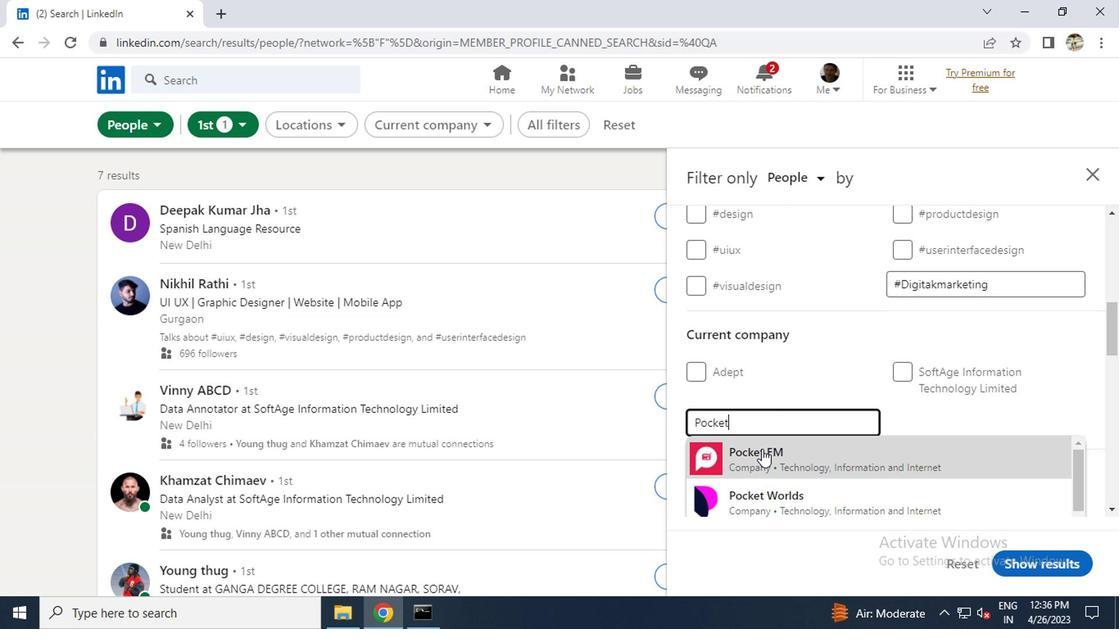 
Action: Mouse moved to (762, 452)
Screenshot: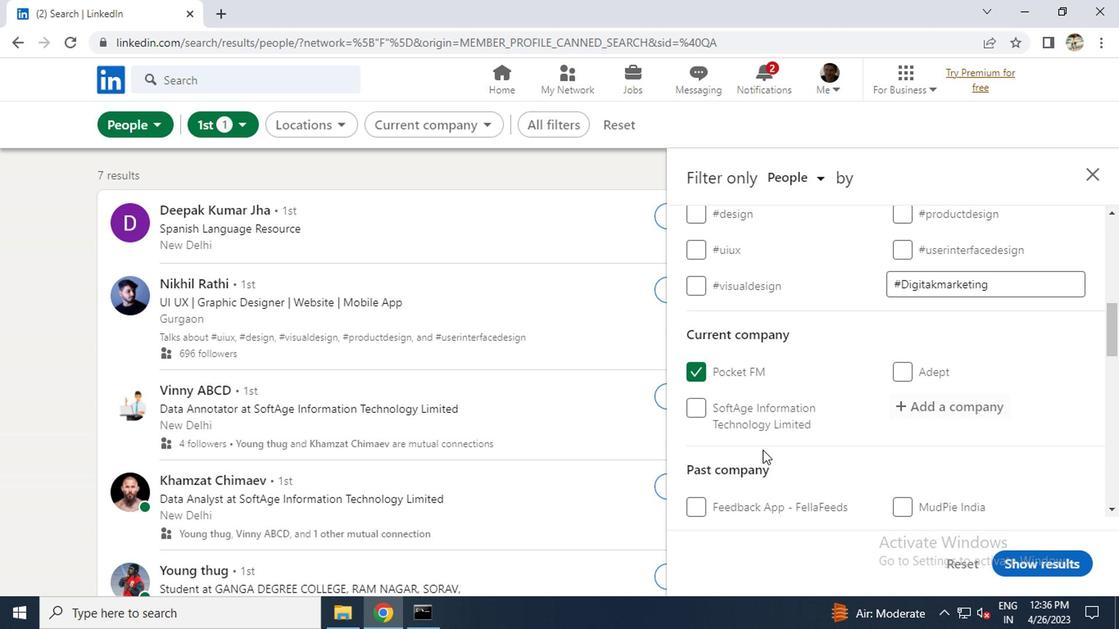 
Action: Mouse scrolled (762, 451) with delta (0, 0)
Screenshot: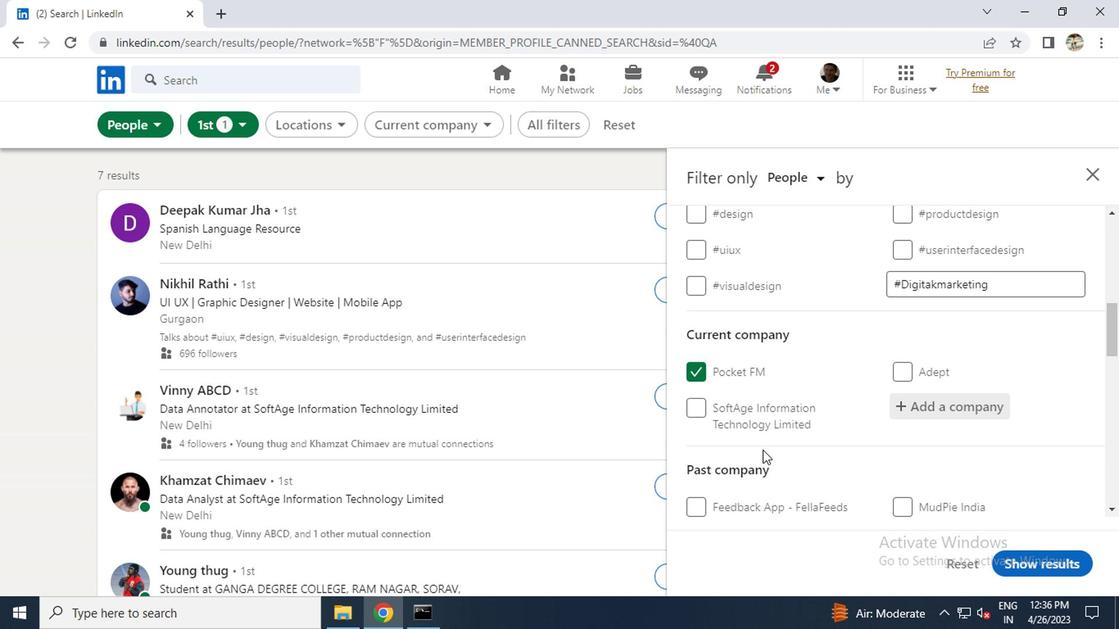 
Action: Mouse moved to (765, 450)
Screenshot: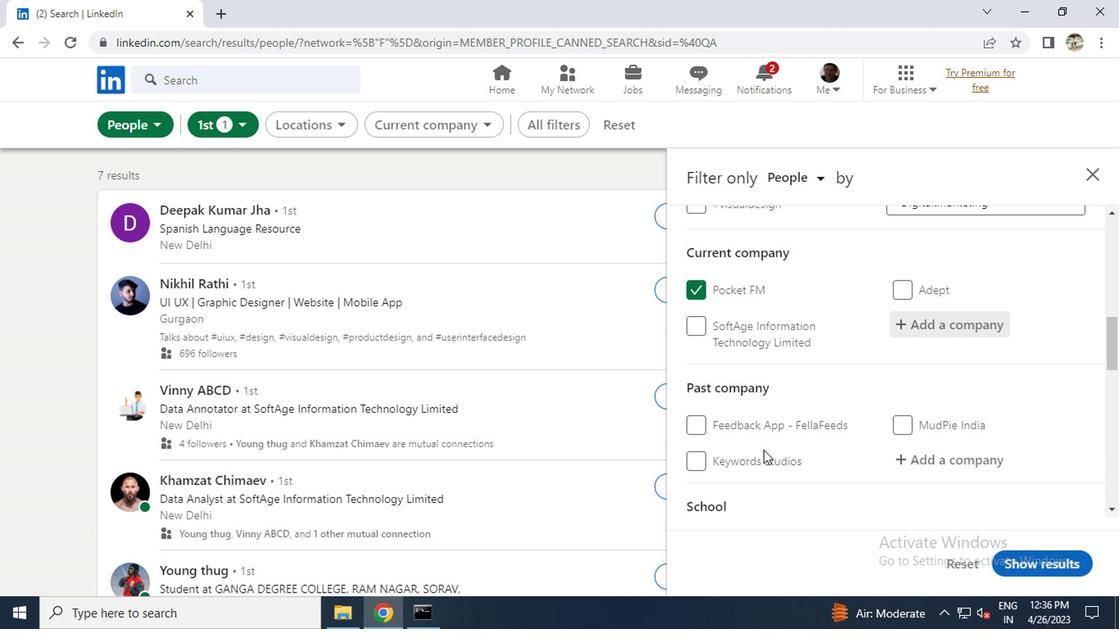 
Action: Mouse scrolled (765, 449) with delta (0, 0)
Screenshot: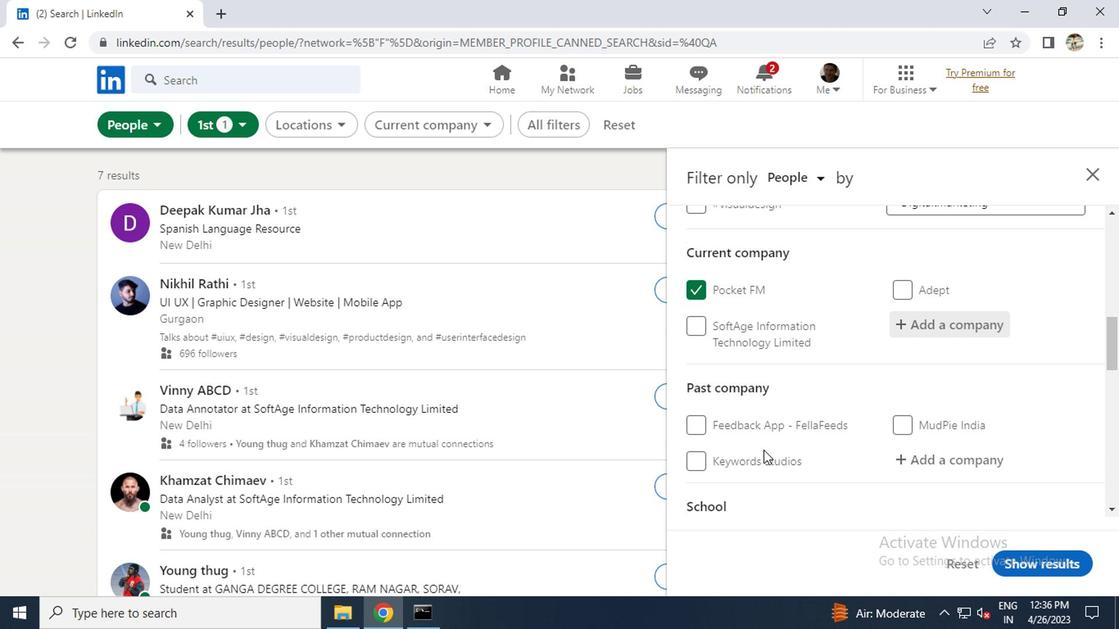 
Action: Mouse scrolled (765, 449) with delta (0, 0)
Screenshot: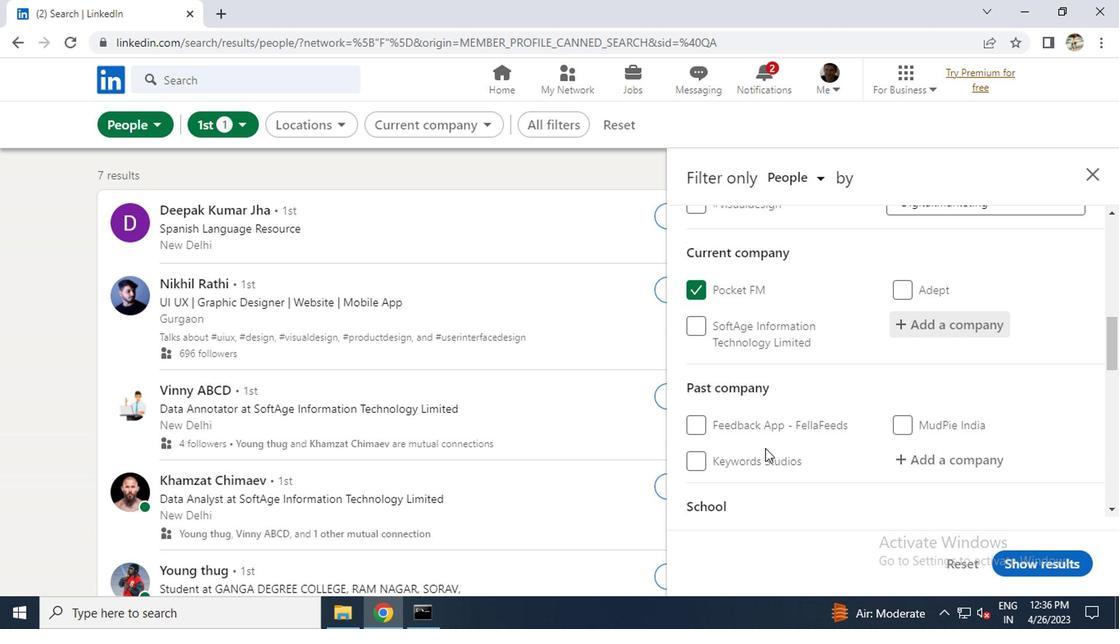 
Action: Mouse moved to (751, 455)
Screenshot: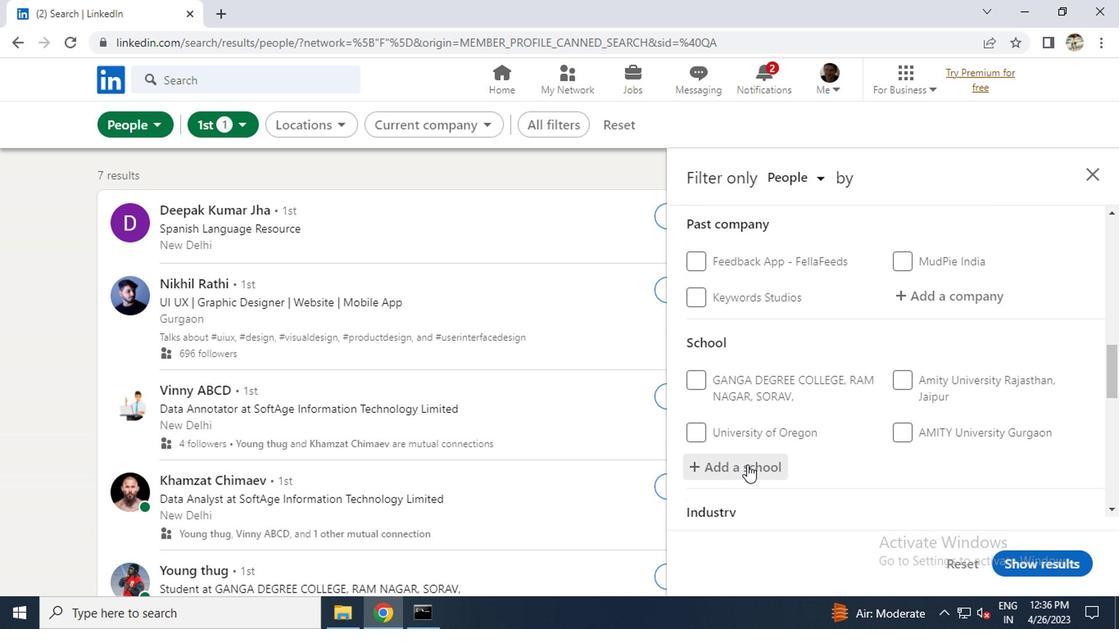 
Action: Mouse pressed left at (751, 455)
Screenshot: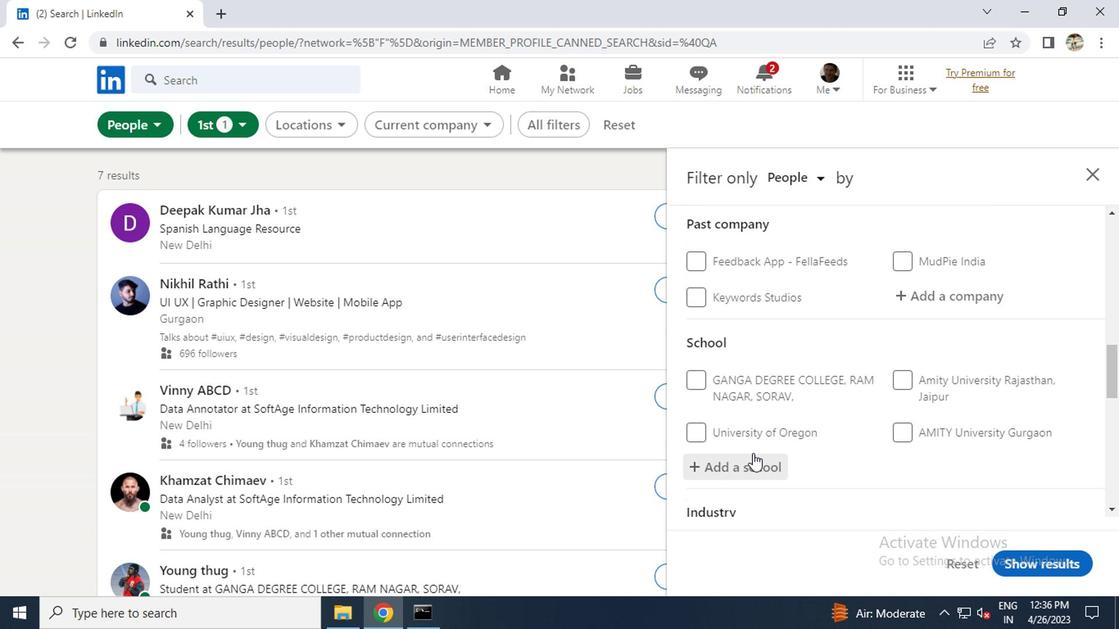 
Action: Key pressed <Key.caps_lock>J<Key.caps_lock>A<Key.backspace><Key.backspace><Key.caps_lock>J<Key.caps_lock><Key.caps_lock>AGRAN<Key.space>COL
Screenshot: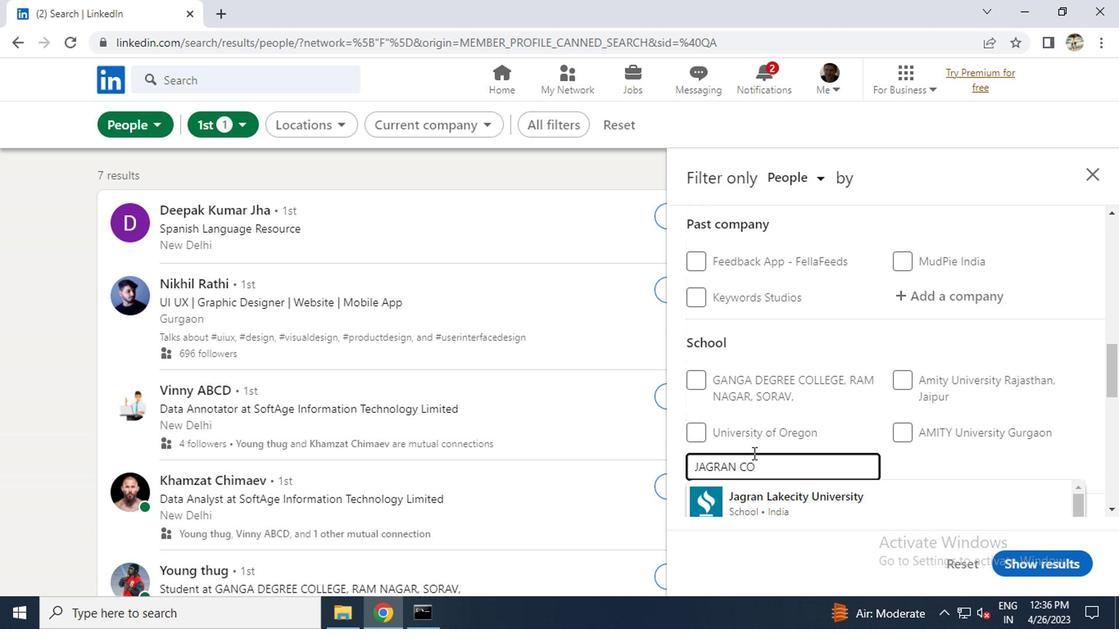 
Action: Mouse moved to (747, 496)
Screenshot: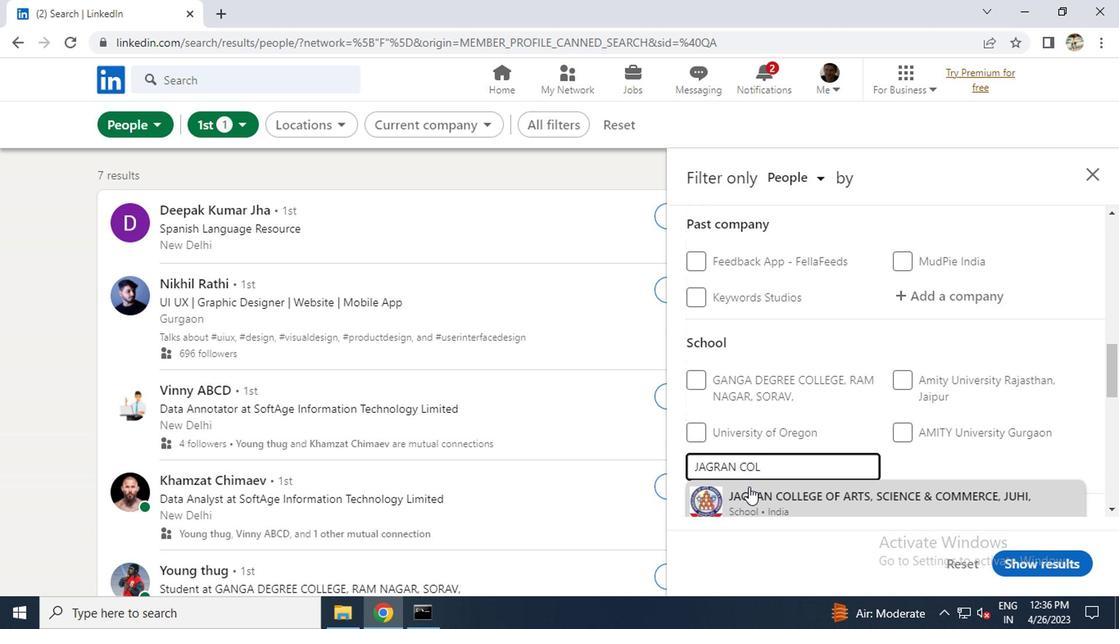 
Action: Mouse pressed left at (747, 496)
Screenshot: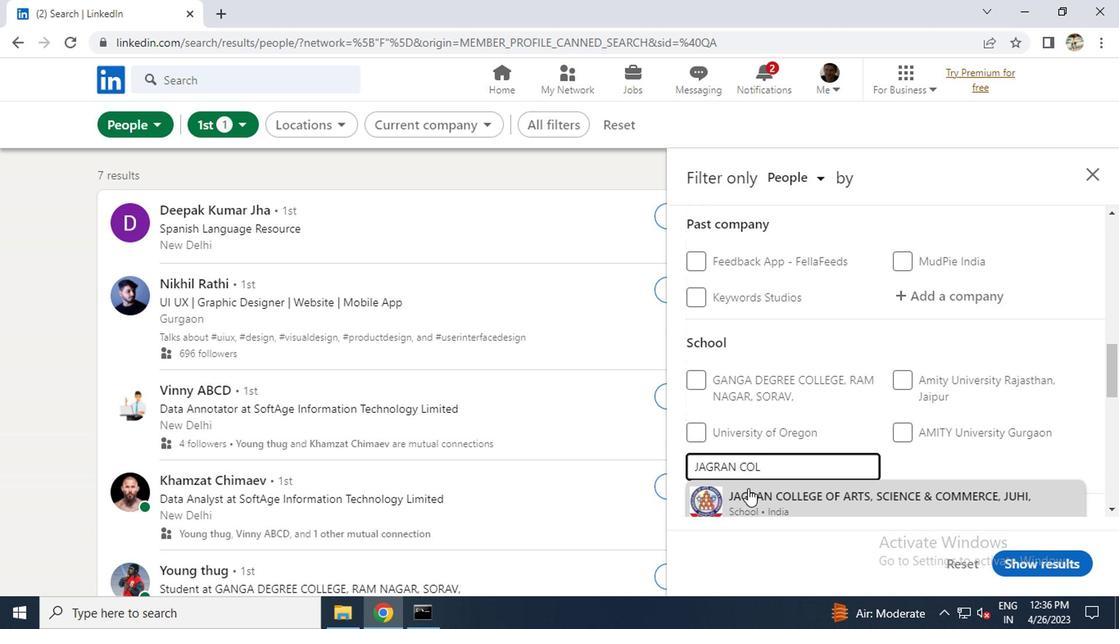 
Action: Mouse moved to (747, 496)
Screenshot: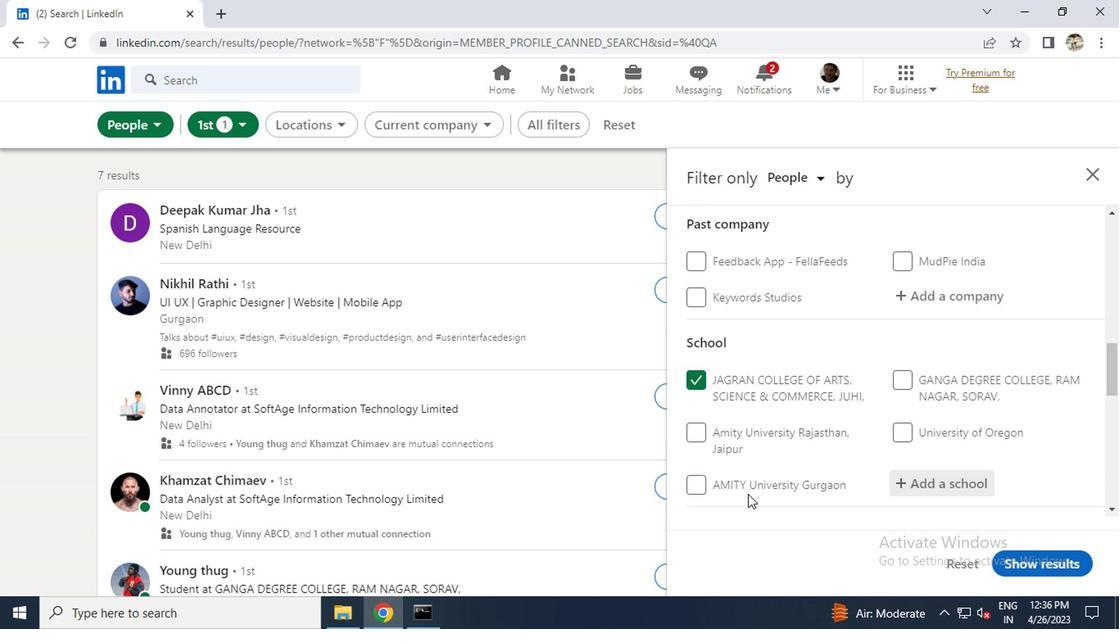 
Action: Mouse scrolled (747, 495) with delta (0, 0)
Screenshot: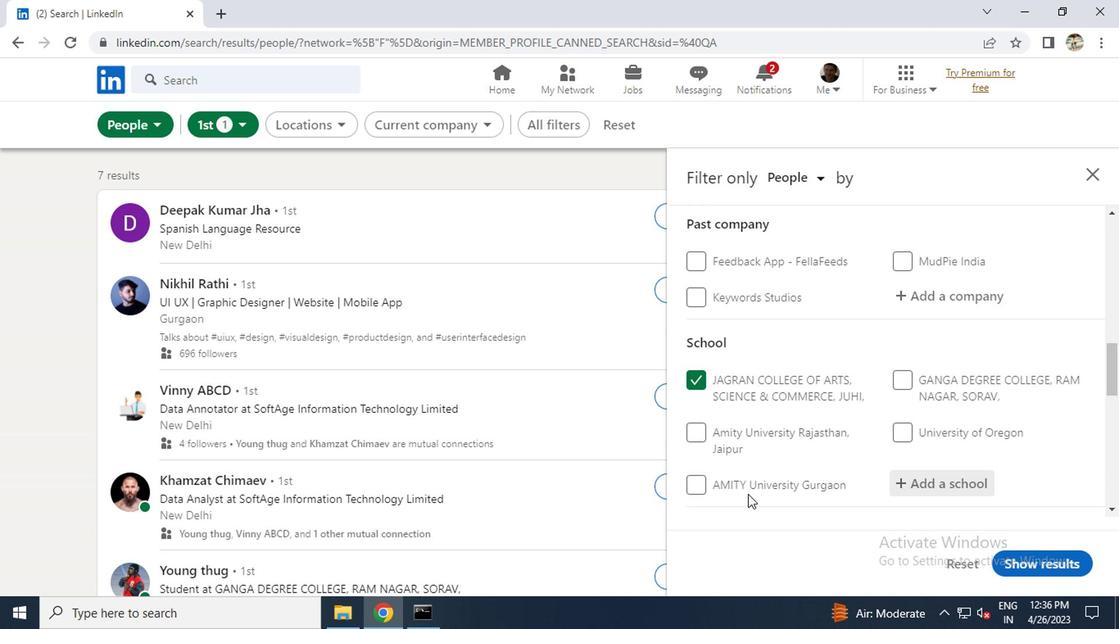 
Action: Mouse moved to (747, 496)
Screenshot: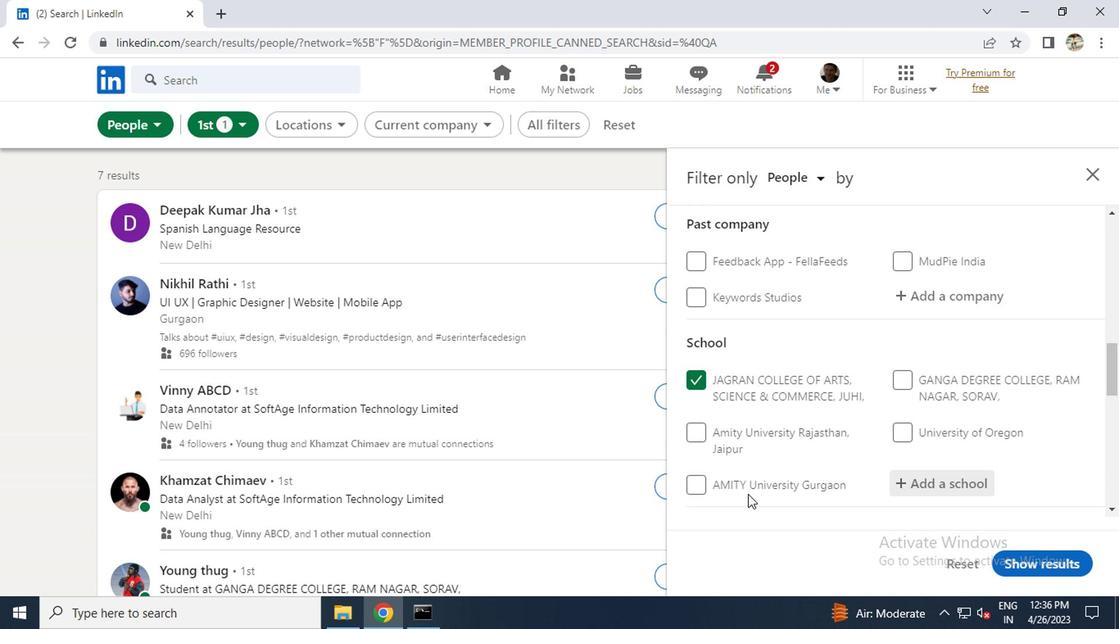 
Action: Mouse scrolled (747, 495) with delta (0, 0)
Screenshot: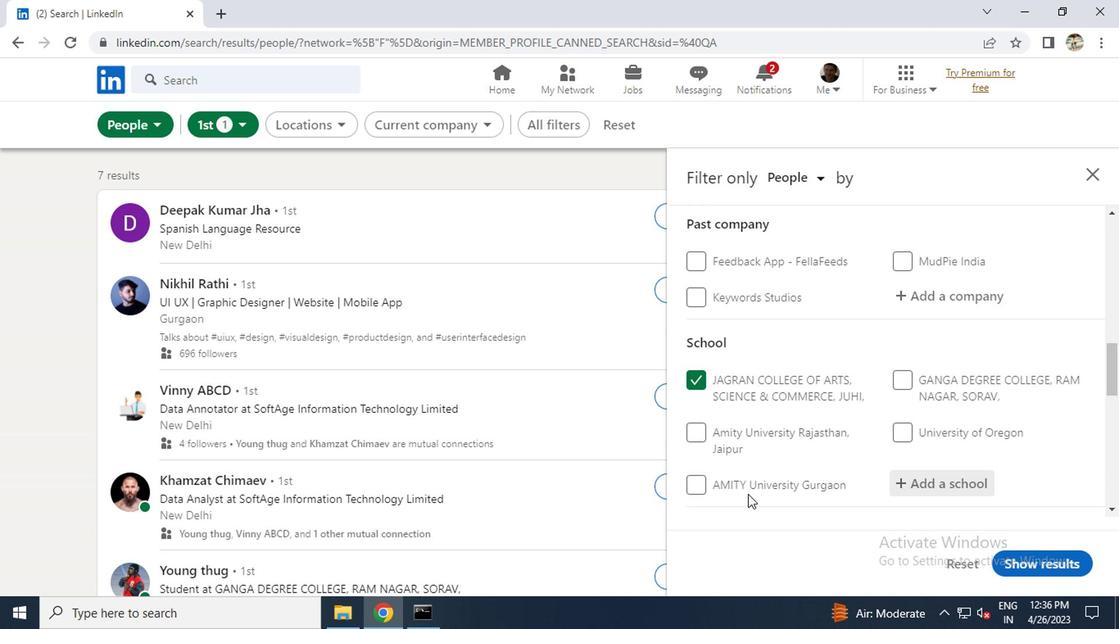 
Action: Mouse moved to (718, 493)
Screenshot: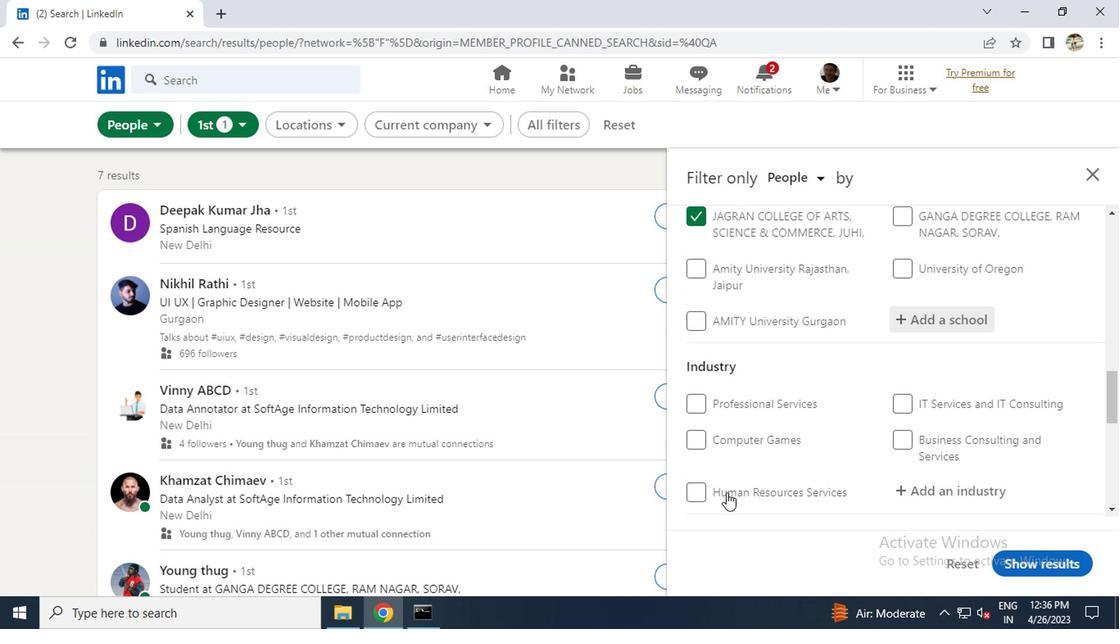 
Action: Mouse scrolled (718, 492) with delta (0, -1)
Screenshot: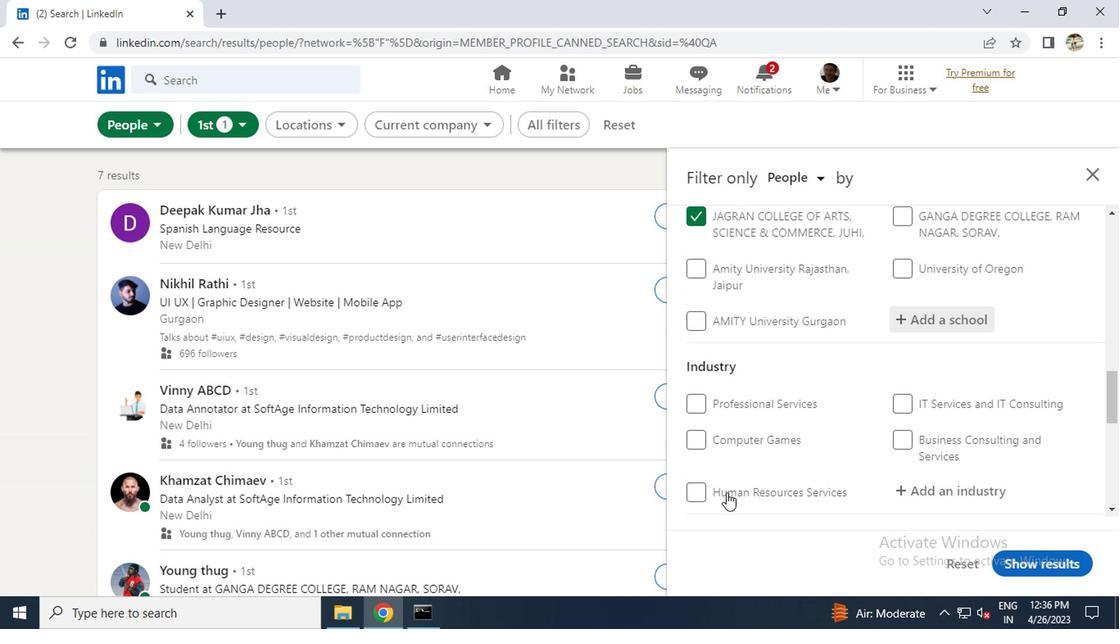 
Action: Mouse moved to (972, 409)
Screenshot: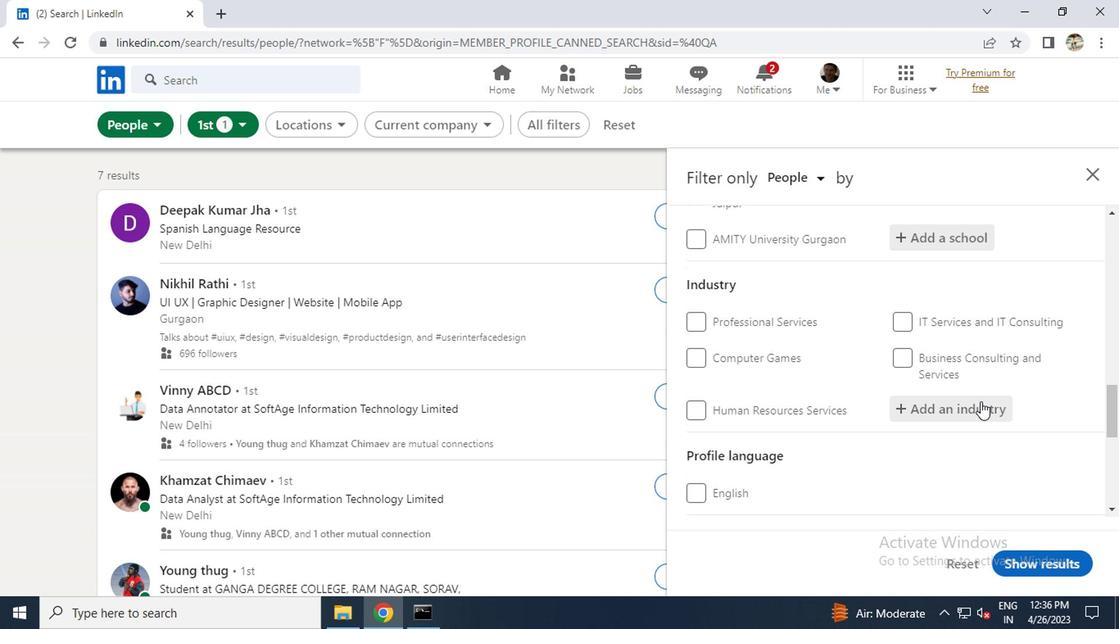 
Action: Mouse pressed left at (972, 409)
Screenshot: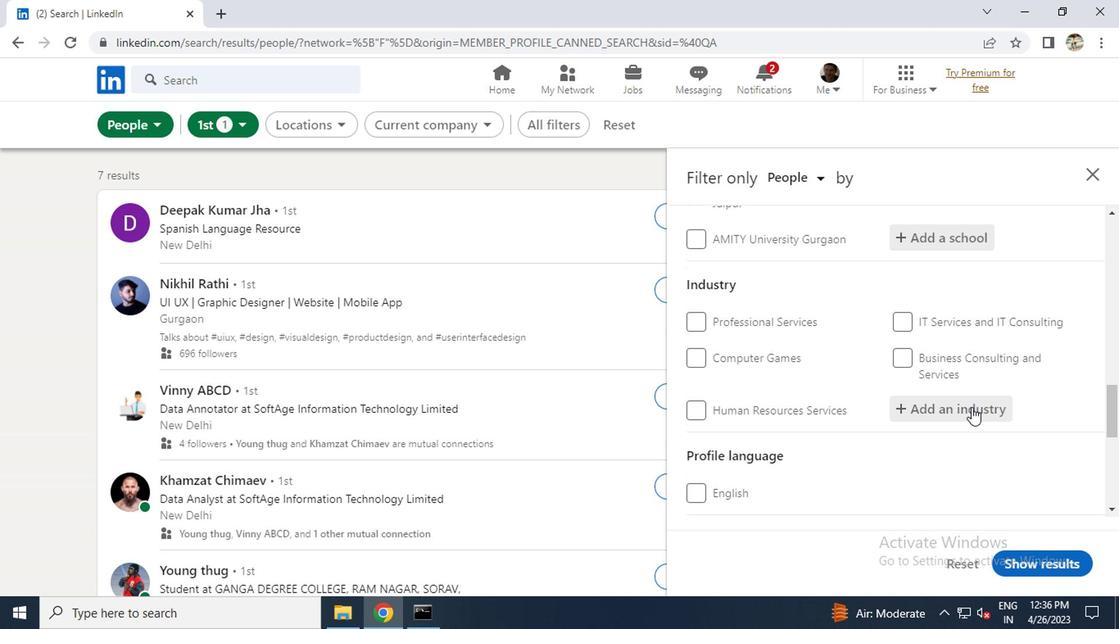 
Action: Key pressed G<Key.caps_lock>LASS
Screenshot: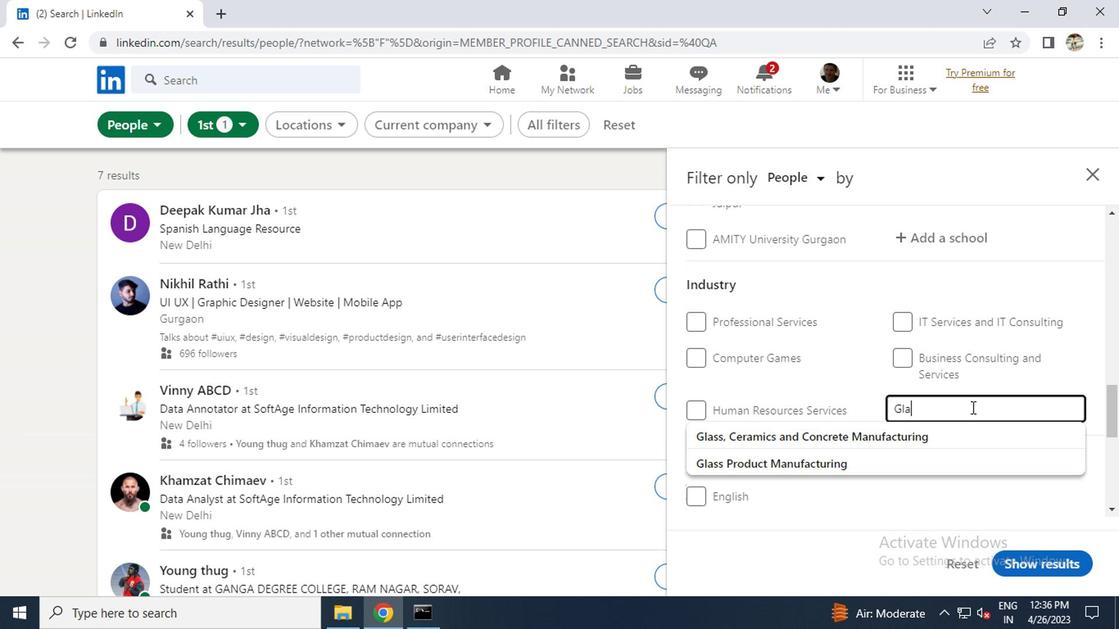 
Action: Mouse moved to (901, 443)
Screenshot: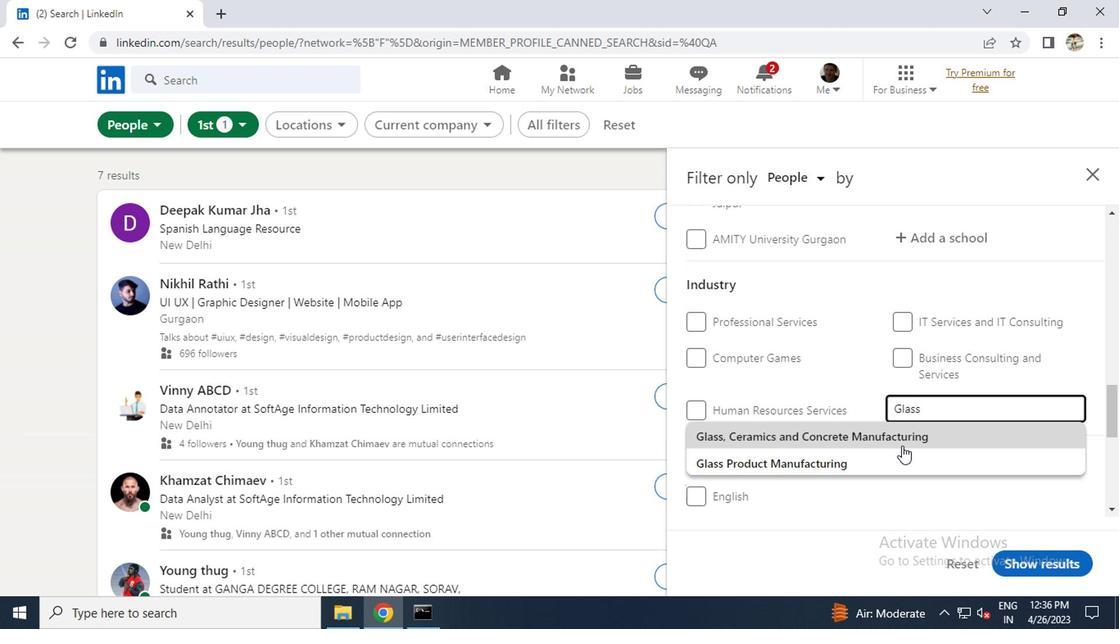 
Action: Mouse pressed left at (901, 443)
Screenshot: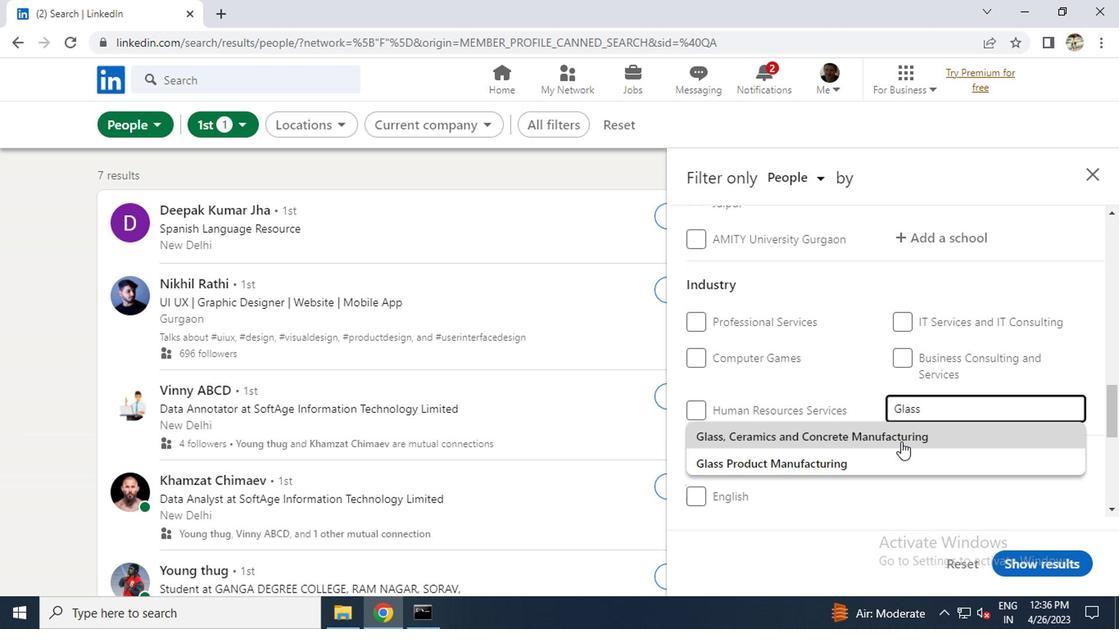 
Action: Mouse scrolled (901, 443) with delta (0, 0)
Screenshot: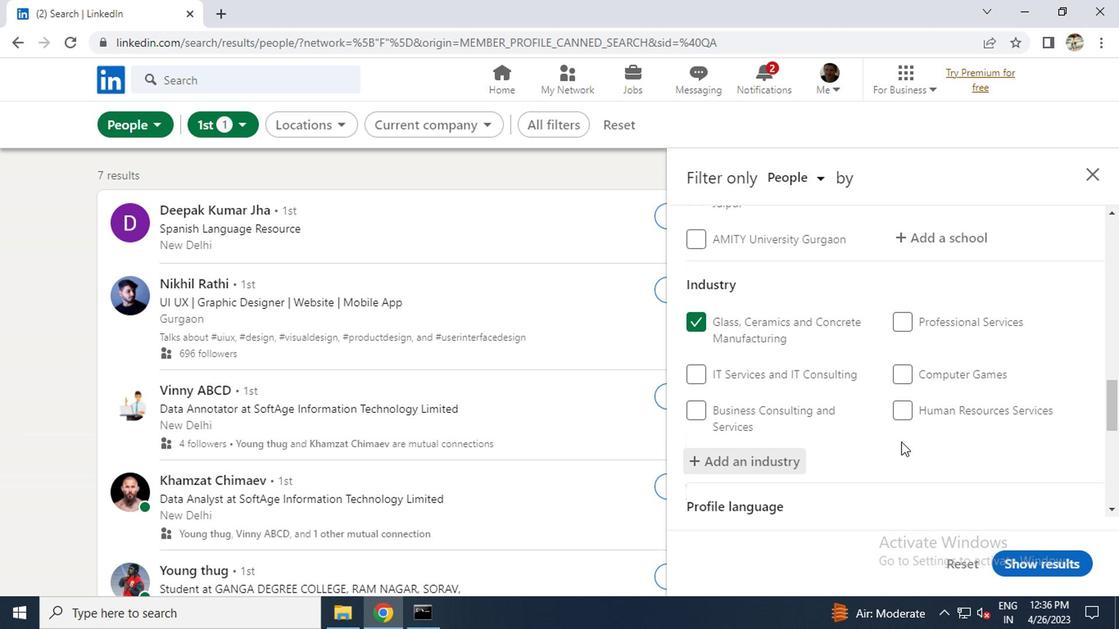 
Action: Mouse scrolled (901, 443) with delta (0, 0)
Screenshot: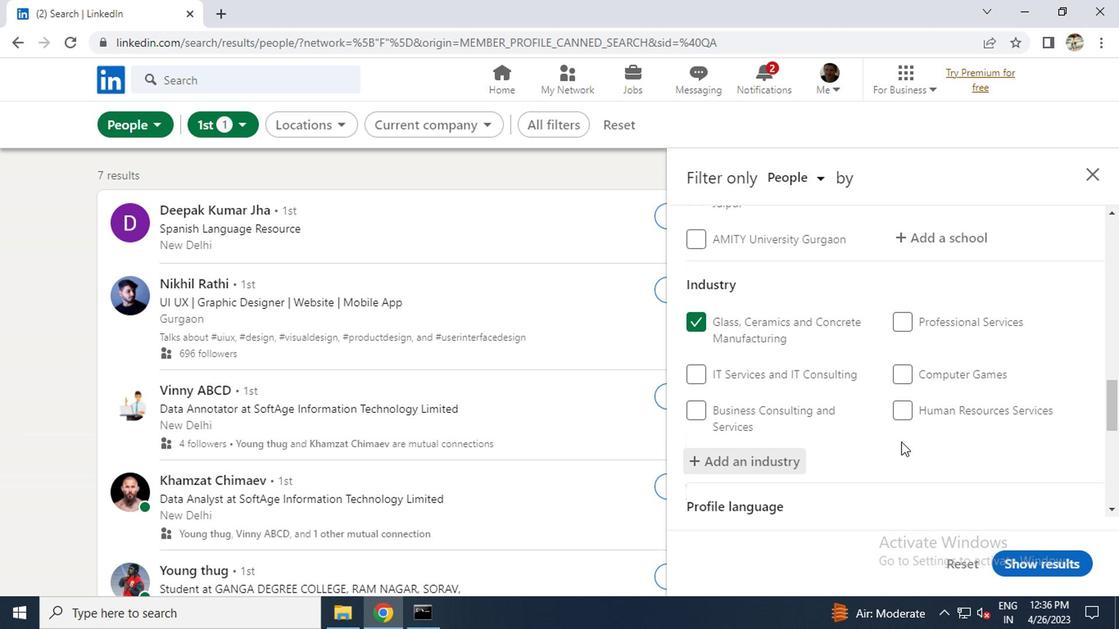 
Action: Mouse moved to (840, 428)
Screenshot: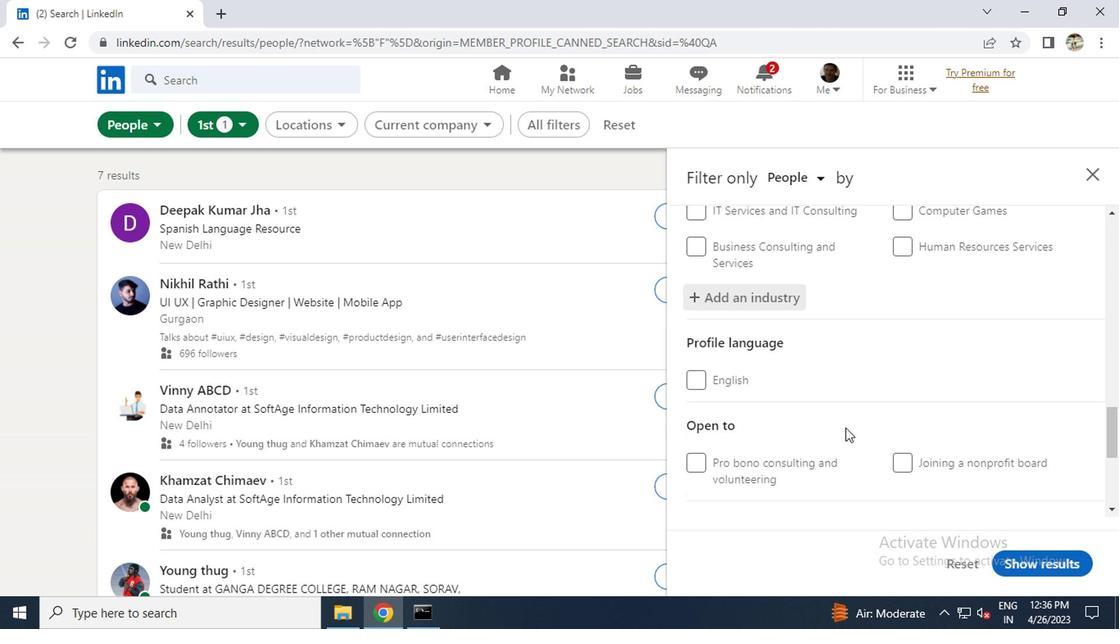 
Action: Mouse scrolled (840, 427) with delta (0, 0)
Screenshot: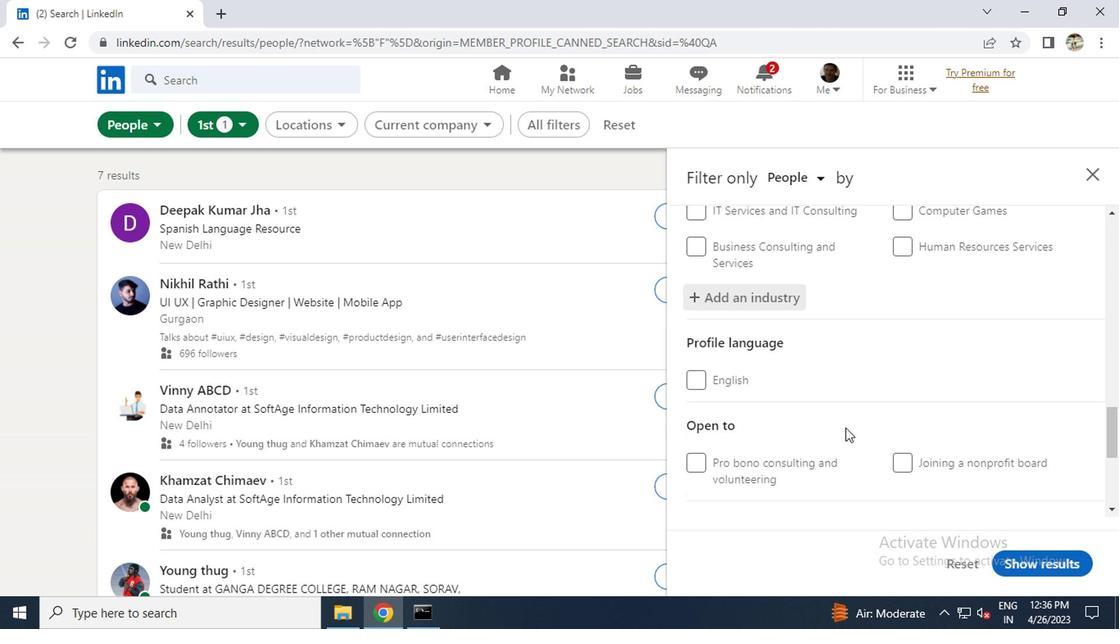 
Action: Mouse scrolled (840, 427) with delta (0, 0)
Screenshot: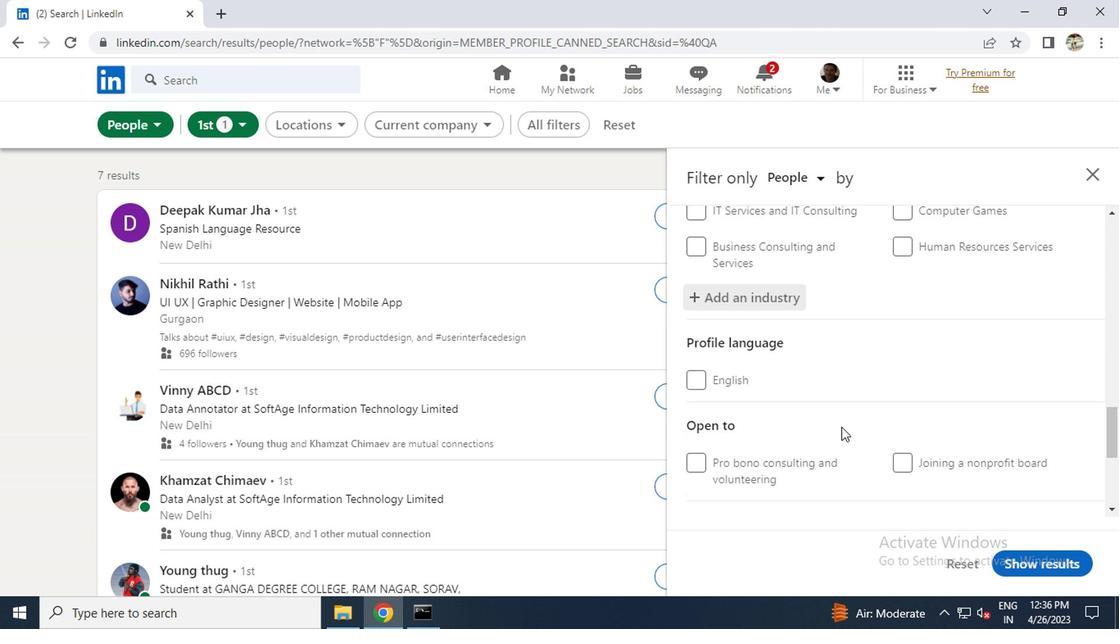 
Action: Mouse moved to (757, 401)
Screenshot: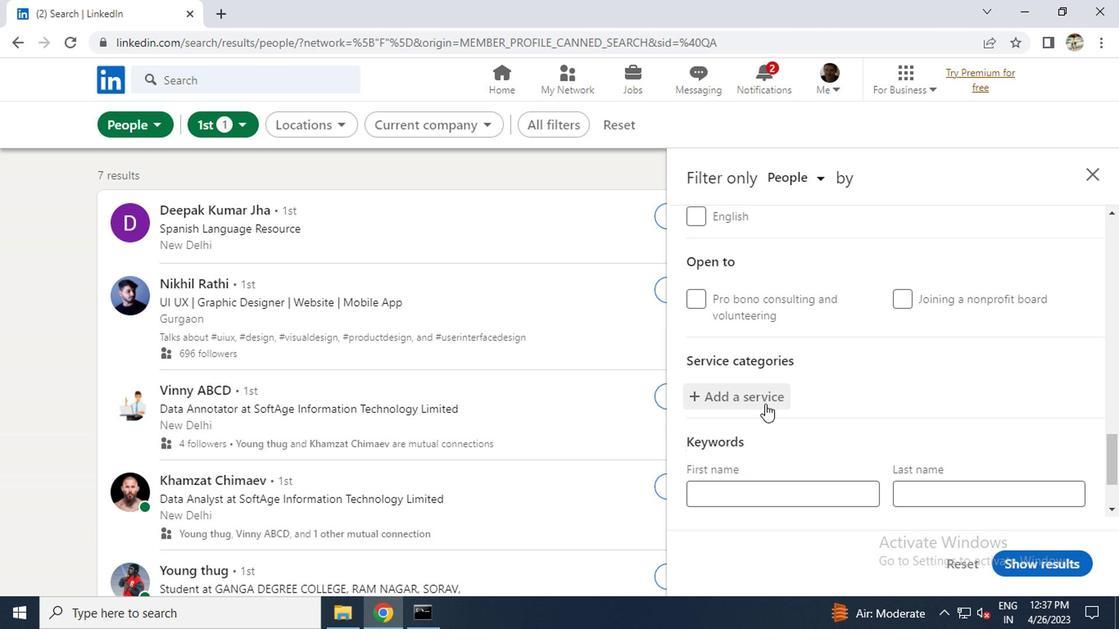 
Action: Mouse pressed left at (757, 401)
Screenshot: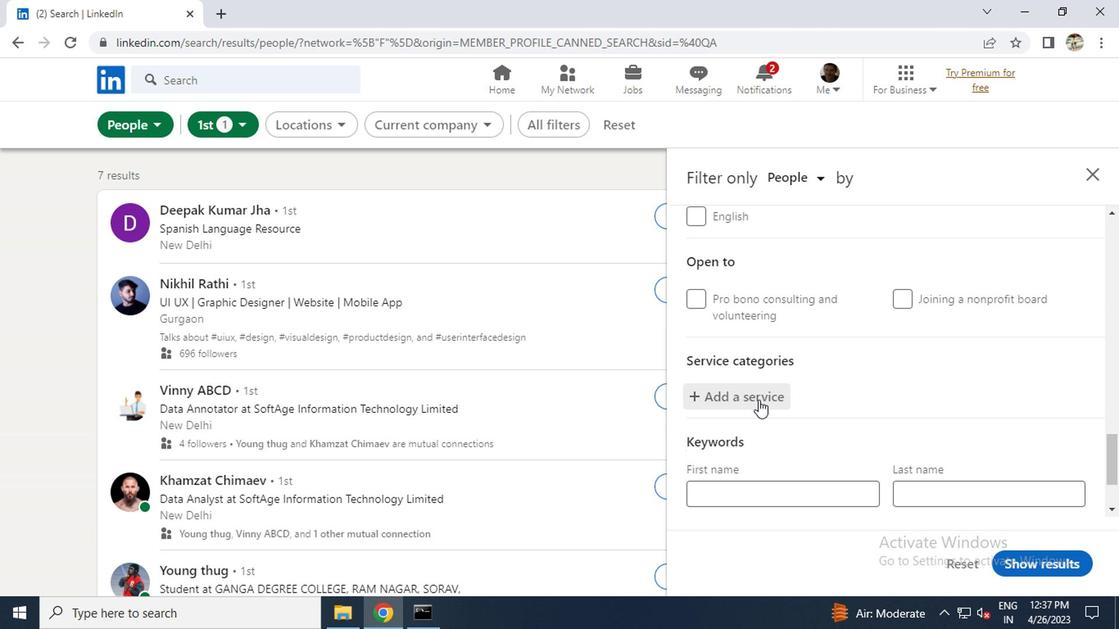 
Action: Mouse moved to (757, 401)
Screenshot: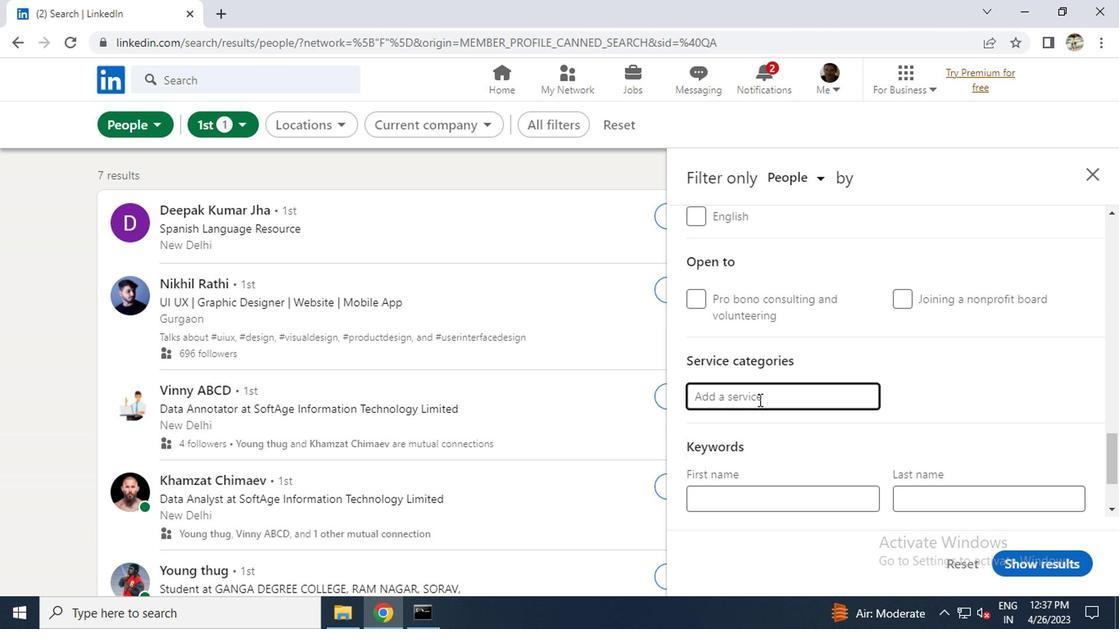 
Action: Key pressed <Key.caps_lock>C<Key.caps_lock>ATE
Screenshot: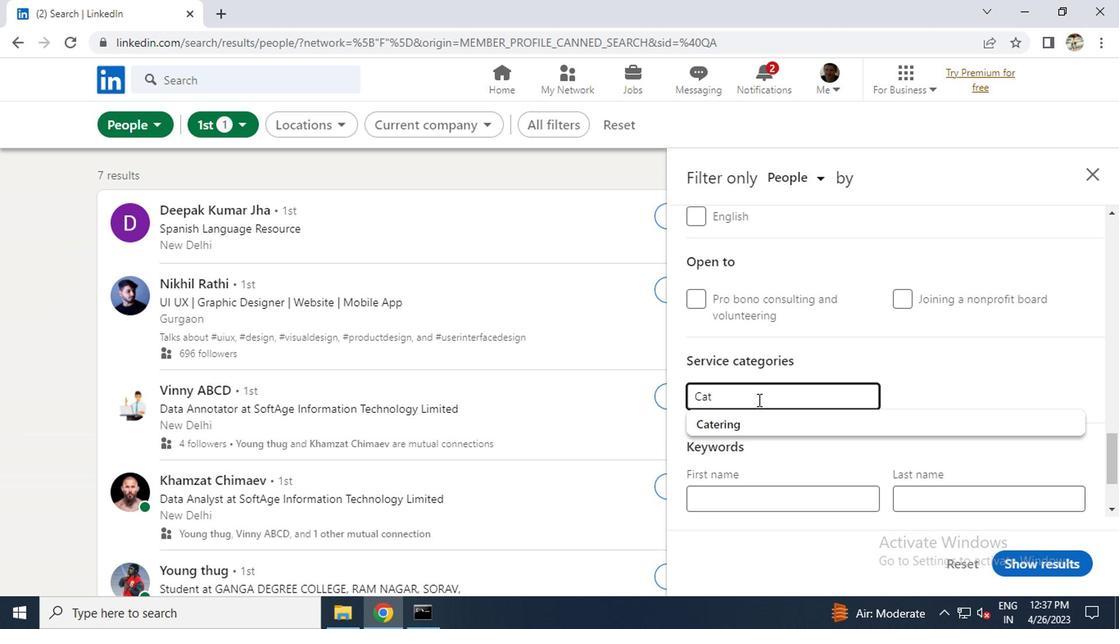 
Action: Mouse moved to (707, 429)
Screenshot: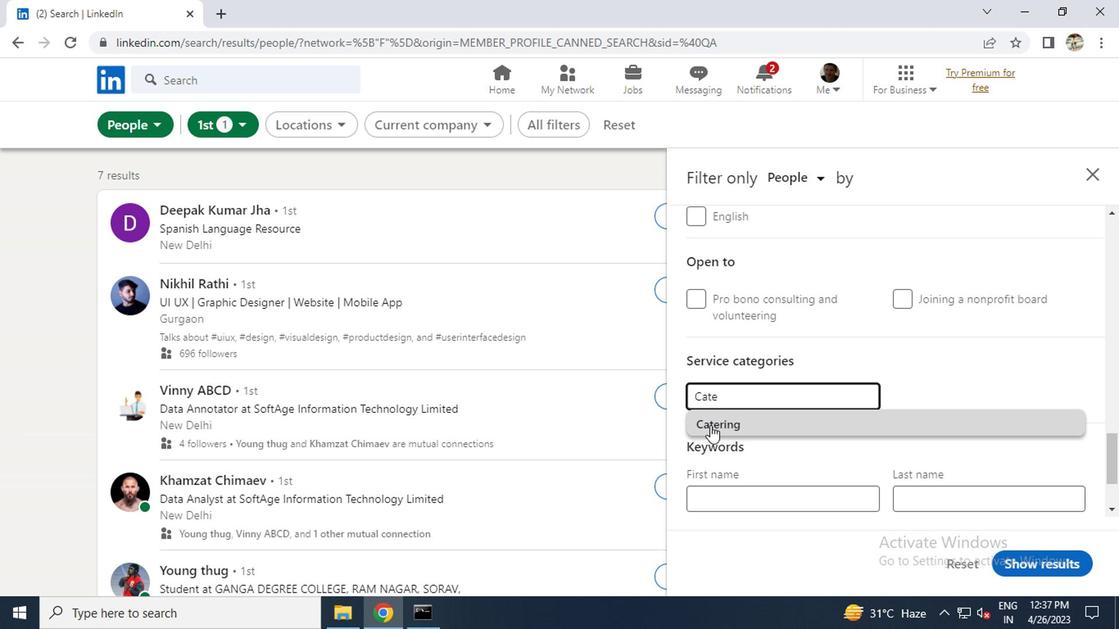
Action: Mouse pressed left at (707, 429)
Screenshot: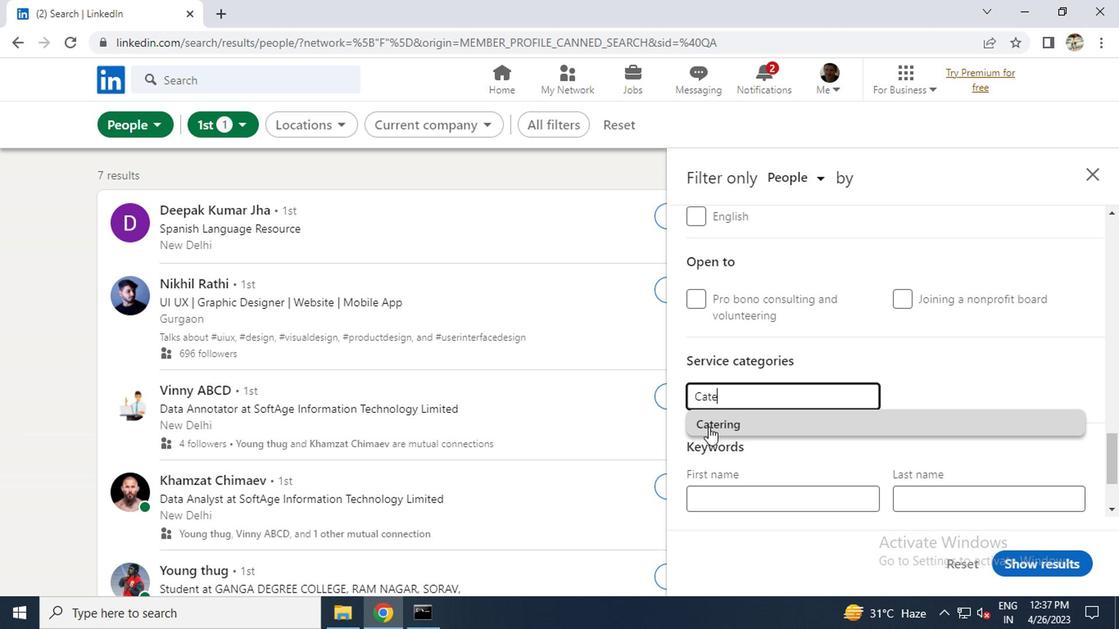 
Action: Mouse moved to (814, 445)
Screenshot: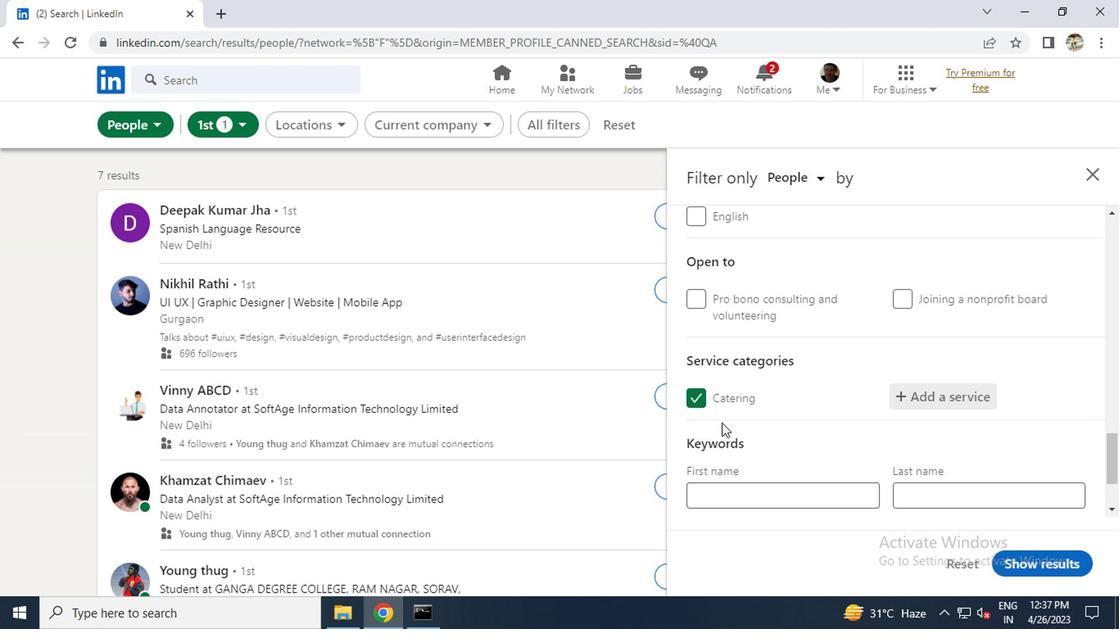 
Action: Mouse scrolled (814, 444) with delta (0, -1)
Screenshot: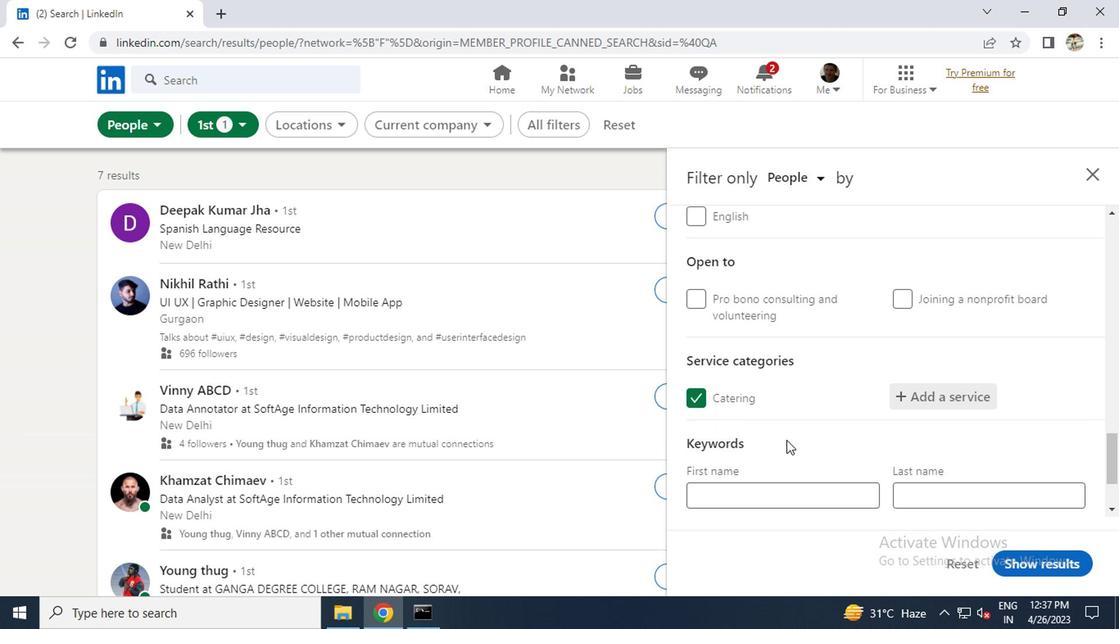 
Action: Mouse moved to (823, 480)
Screenshot: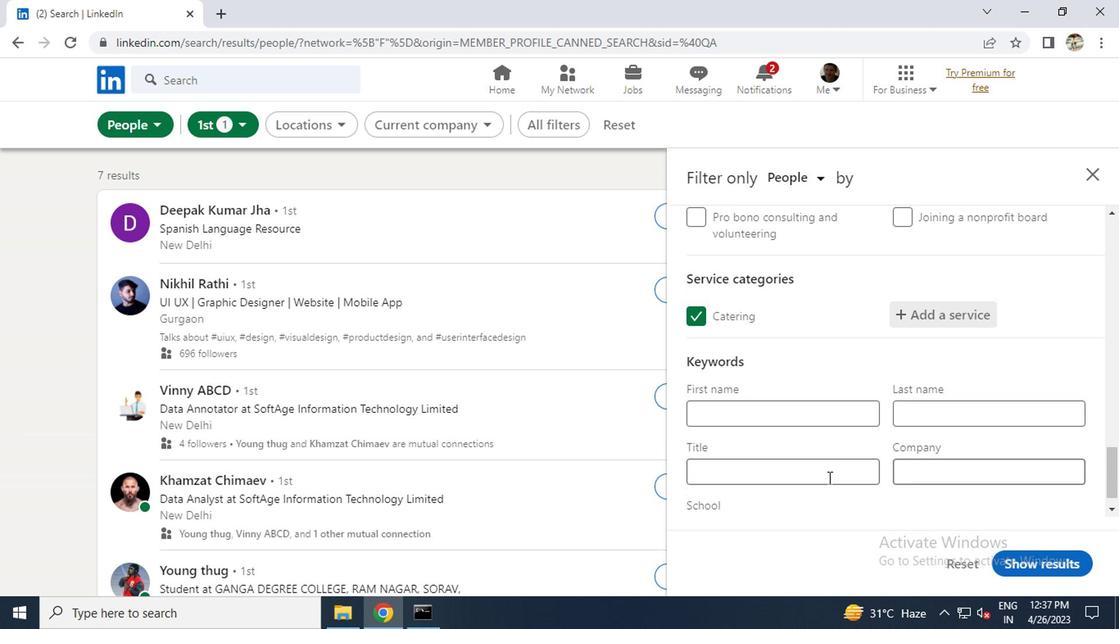 
Action: Mouse pressed left at (823, 480)
Screenshot: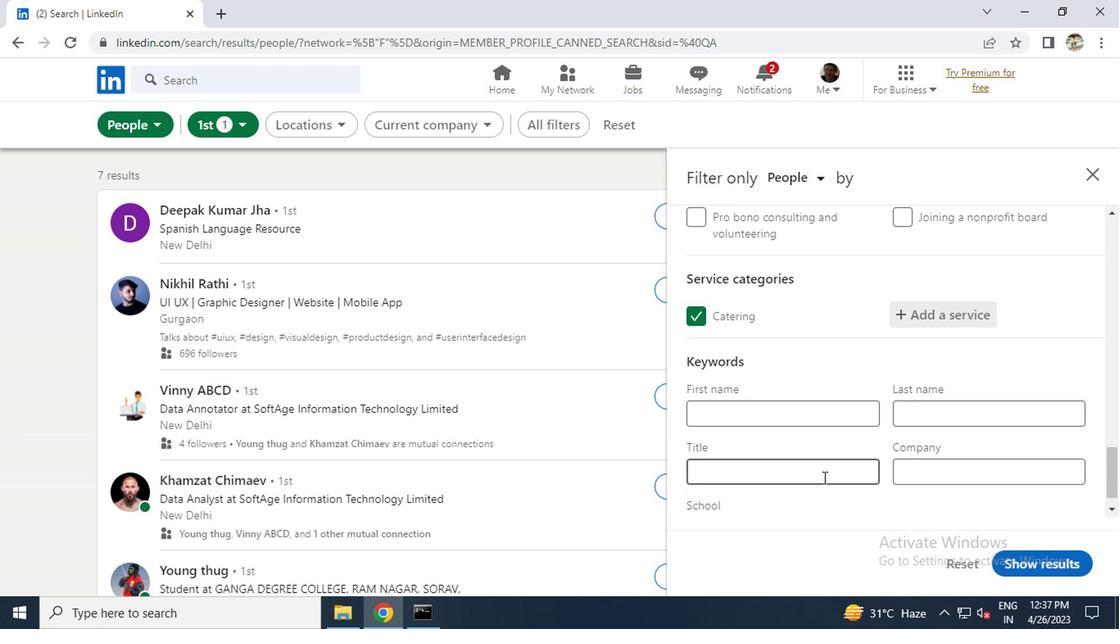 
Action: Key pressed <Key.caps_lock>A<Key.caps_lock>NALYST
Screenshot: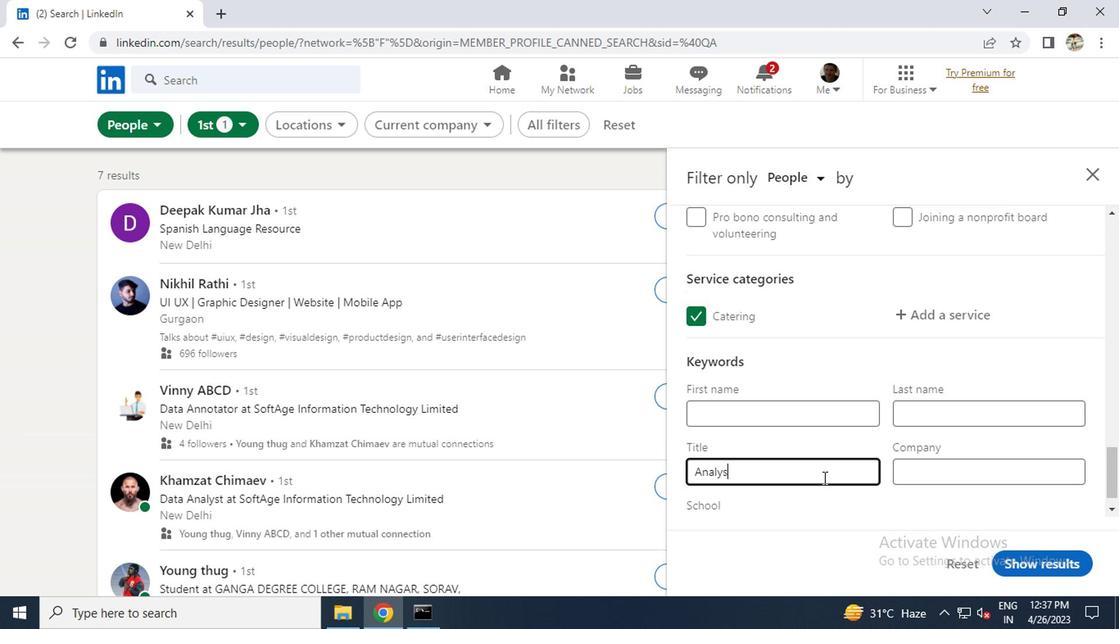 
Action: Mouse moved to (1038, 559)
Screenshot: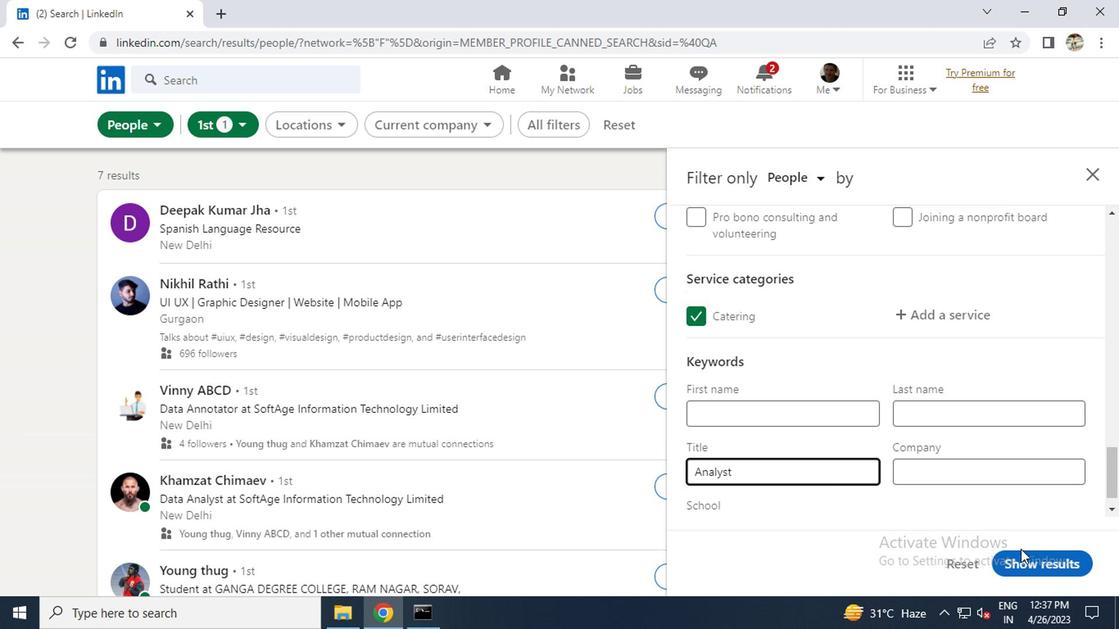 
Action: Mouse pressed left at (1038, 559)
Screenshot: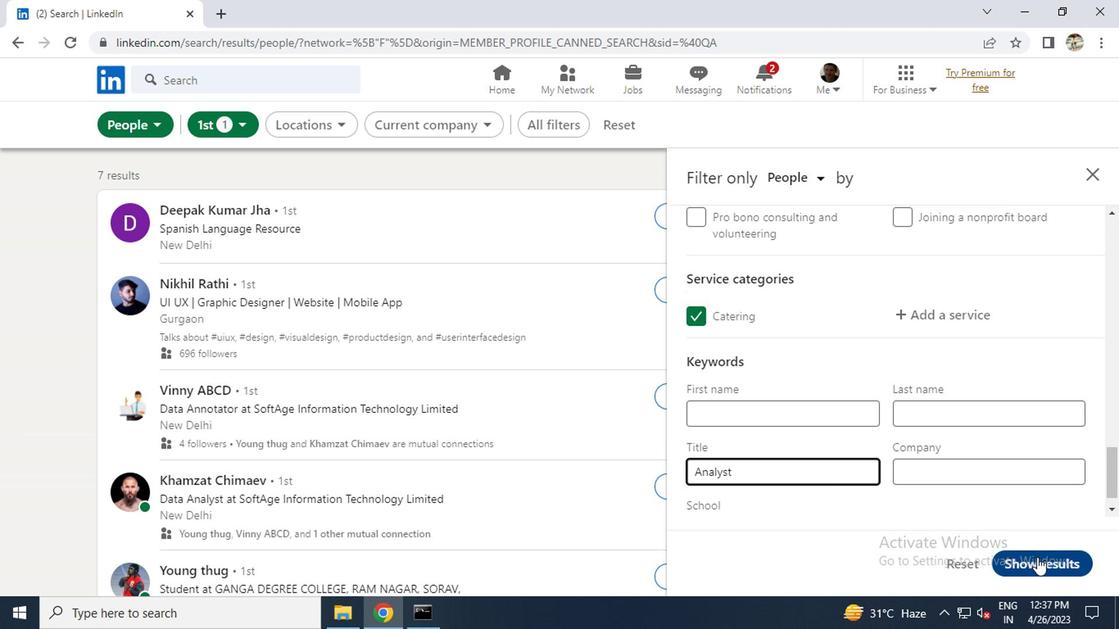 
Action: Mouse moved to (739, 387)
Screenshot: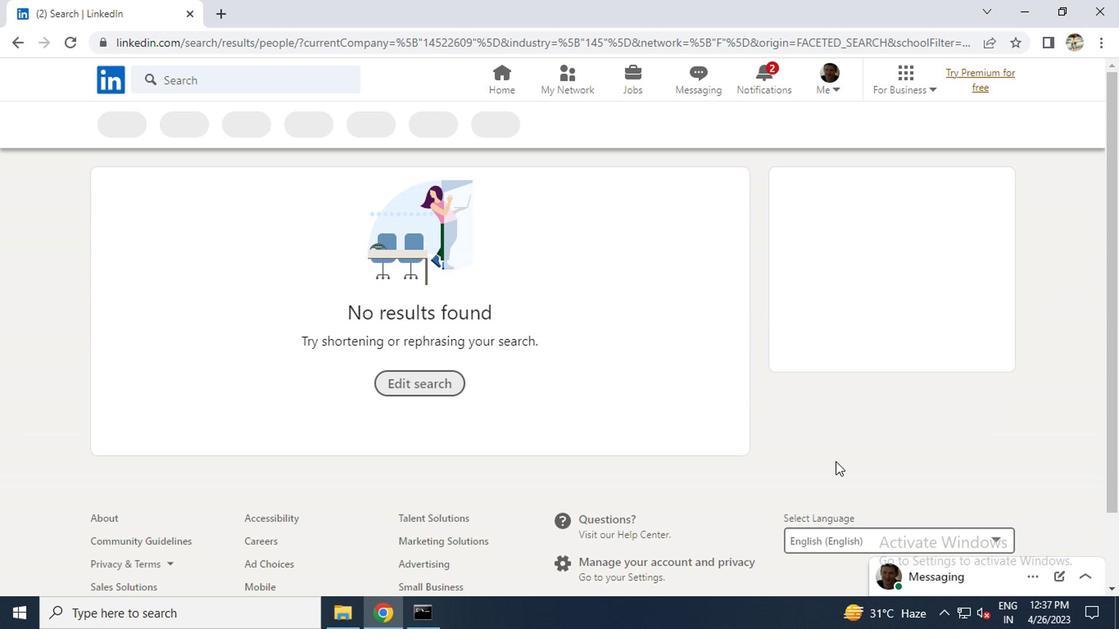 
